 Task: Arrange a 3-hour landscape photography expedition in a picturesque national park.
Action: Mouse moved to (717, 158)
Screenshot: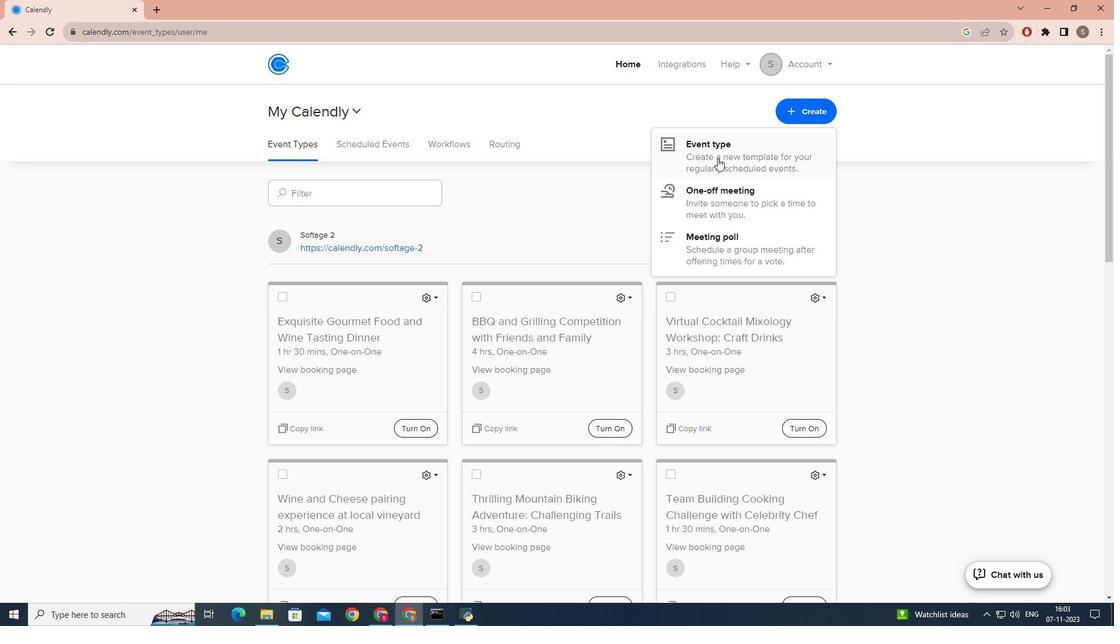 
Action: Mouse pressed left at (717, 158)
Screenshot: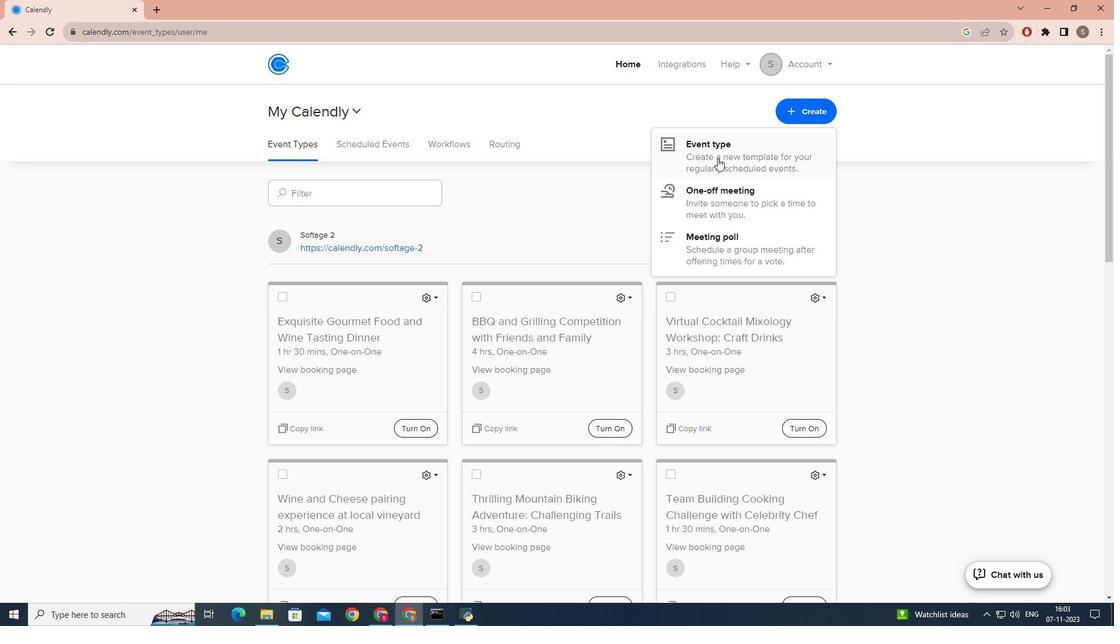 
Action: Mouse moved to (534, 187)
Screenshot: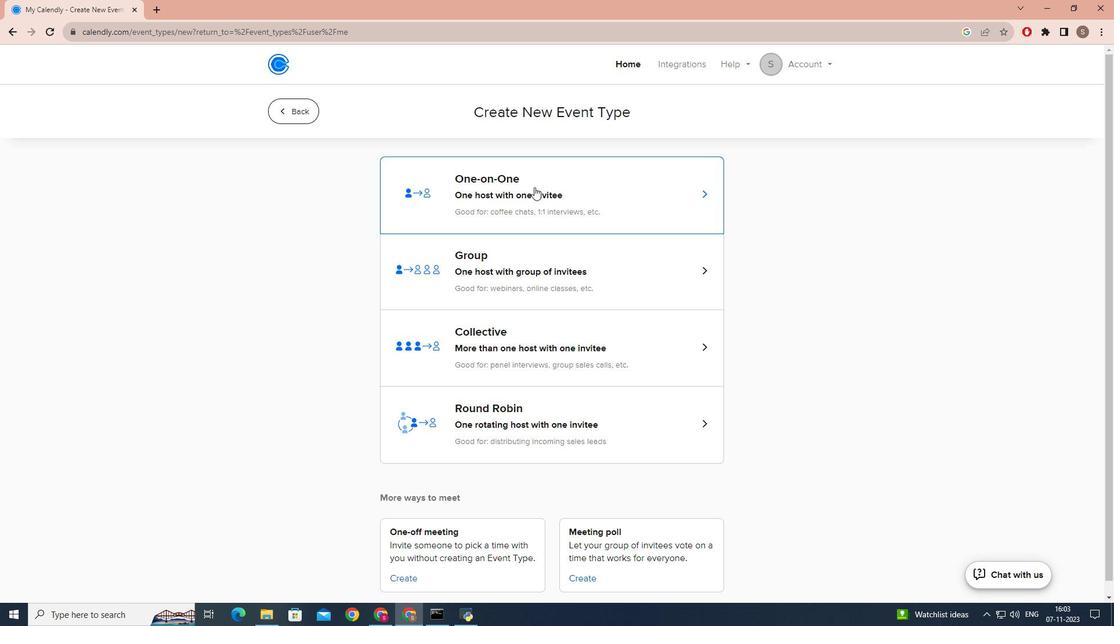 
Action: Mouse pressed left at (534, 187)
Screenshot: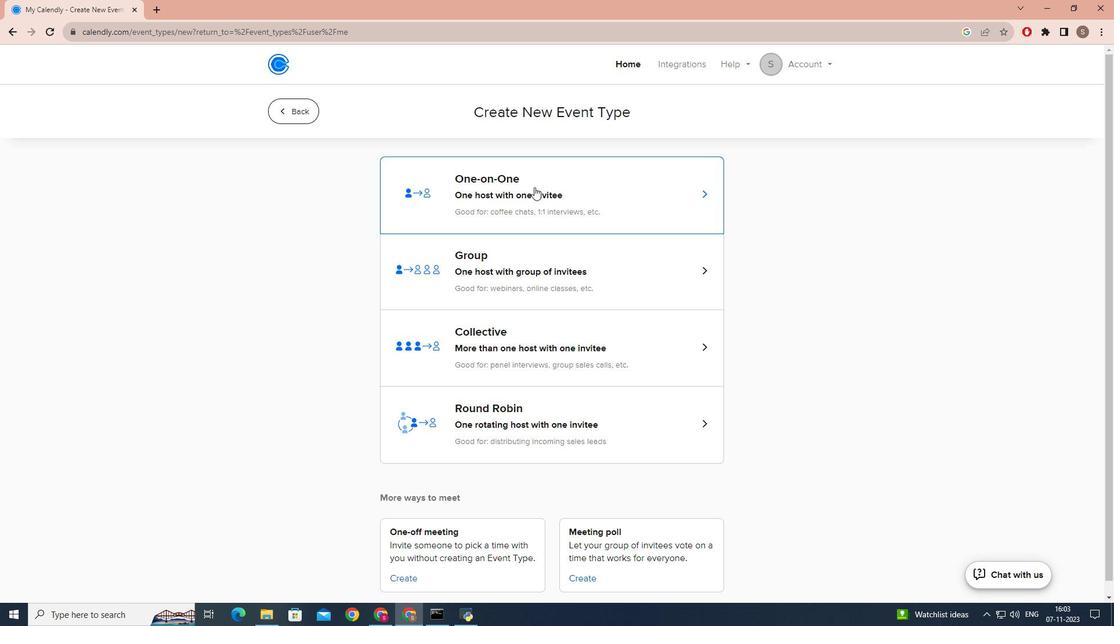 
Action: Mouse moved to (416, 237)
Screenshot: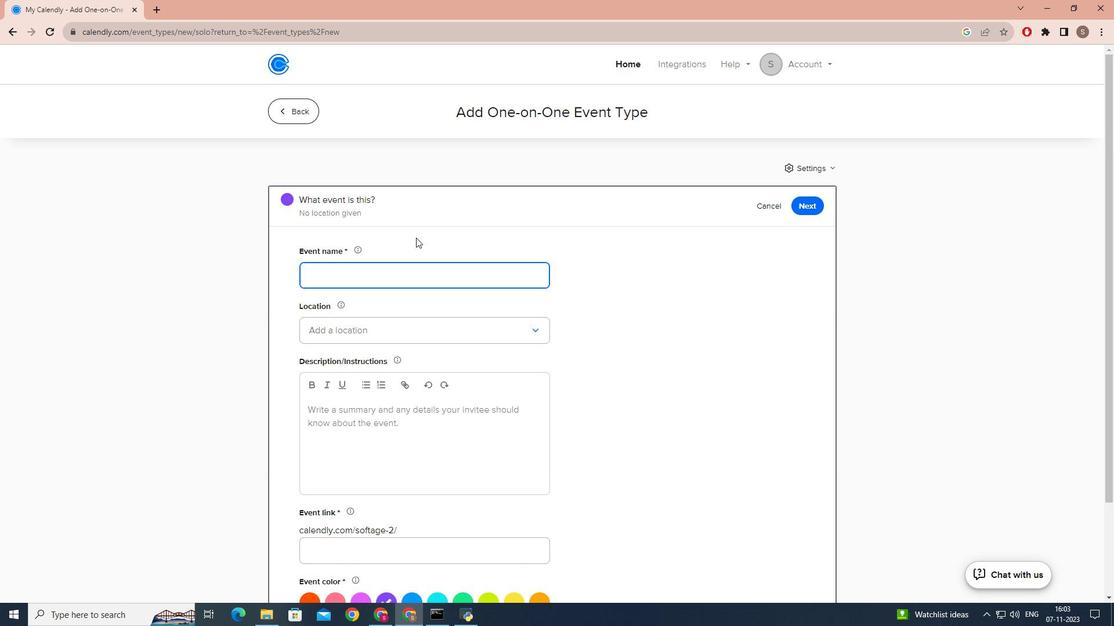 
Action: Key pressed <Key.caps_lock>L<Key.caps_lock>andscape<Key.space><Key.caps_lock>P<Key.caps_lock>hotogar<Key.backspace><Key.backspace>raphy<Key.space><Key.caps_lock>E<Key.caps_lock>xpedition<Key.space>in<Key.caps_lock>N<Key.caps_lock>ational<Key.space><Key.caps_lock>[<Key.caps_lock><Key.backspace><Key.backspace><Key.space><Key.caps_lock>P<Key.caps_lock>ark<Key.space>
Screenshot: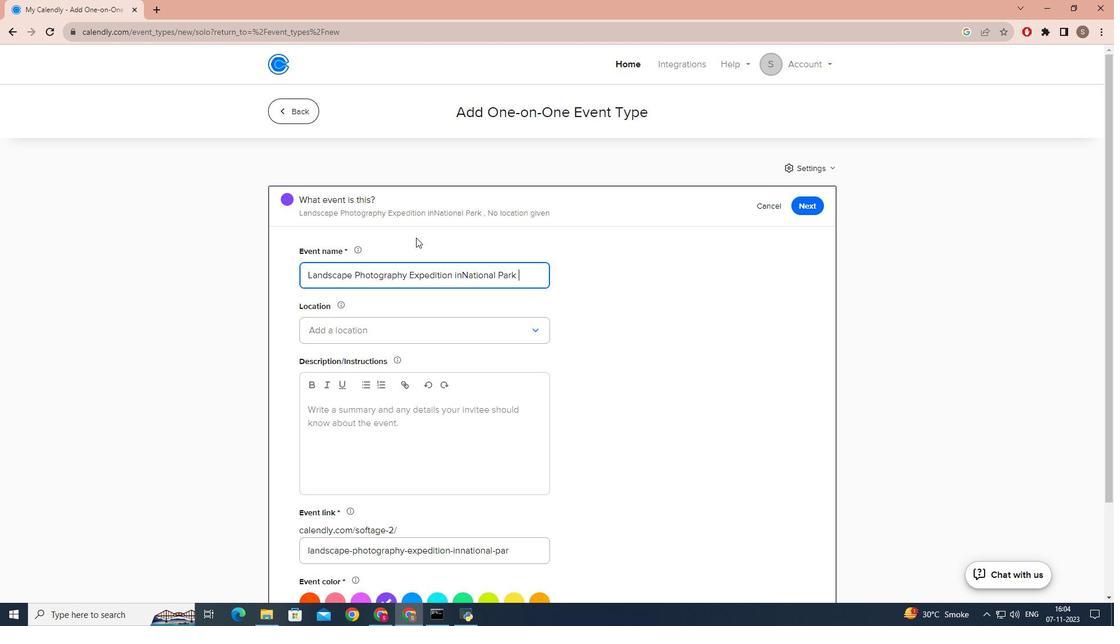 
Action: Mouse moved to (461, 279)
Screenshot: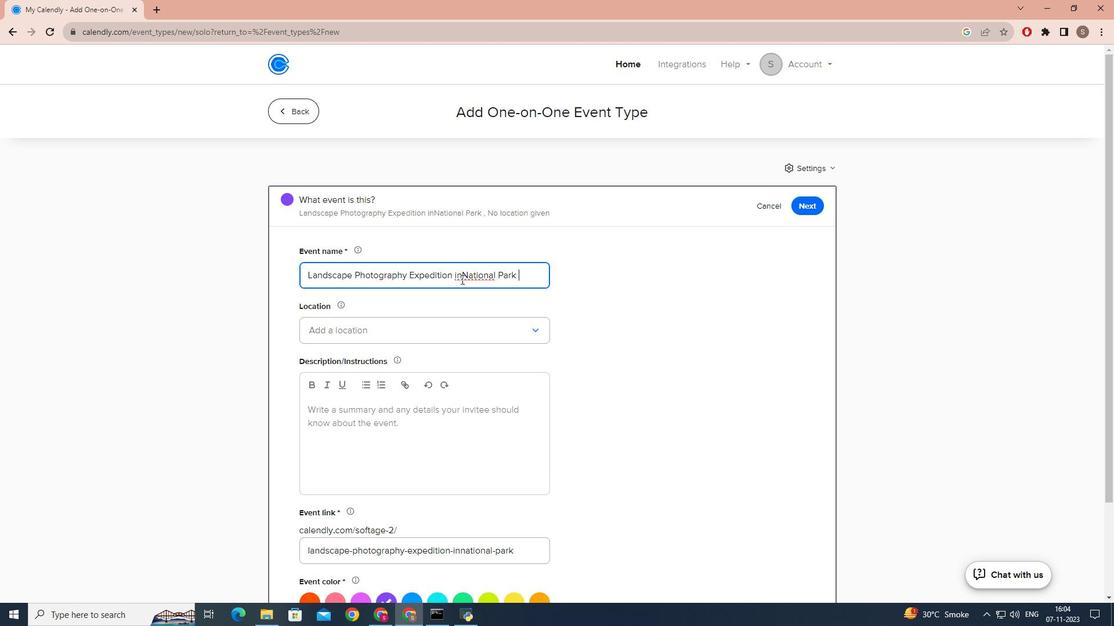 
Action: Mouse pressed left at (461, 279)
Screenshot: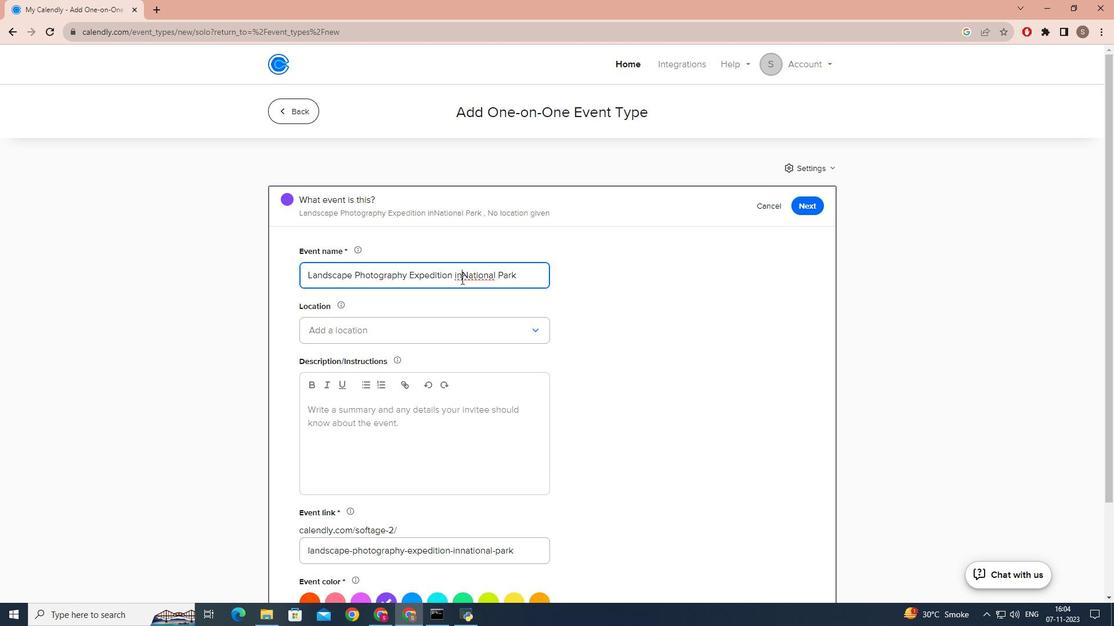 
Action: Key pressed <Key.space>
Screenshot: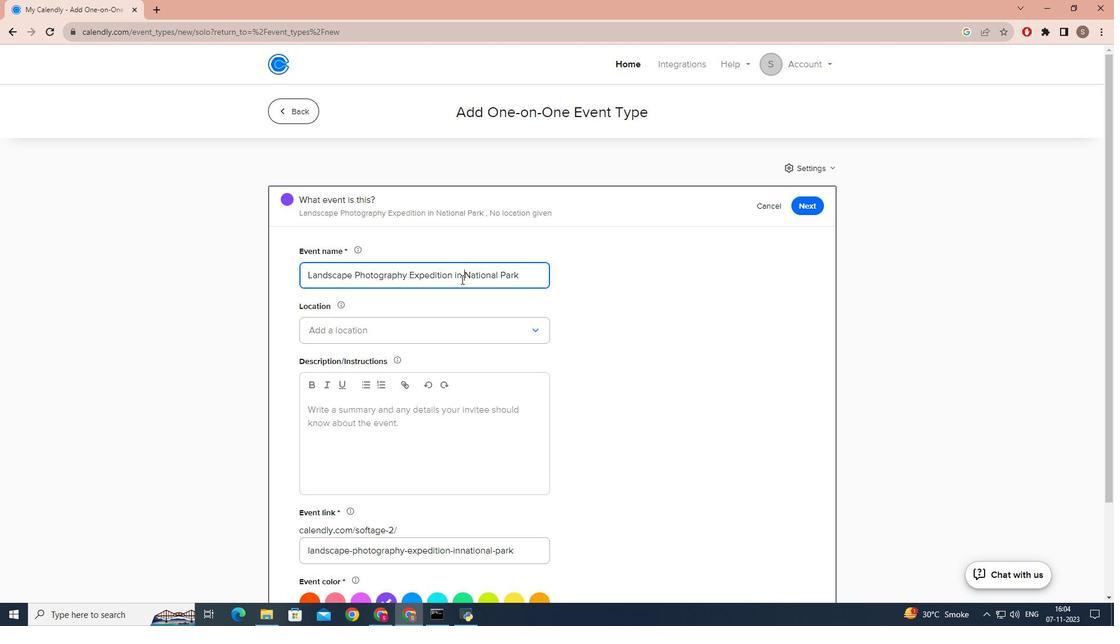 
Action: Mouse moved to (432, 332)
Screenshot: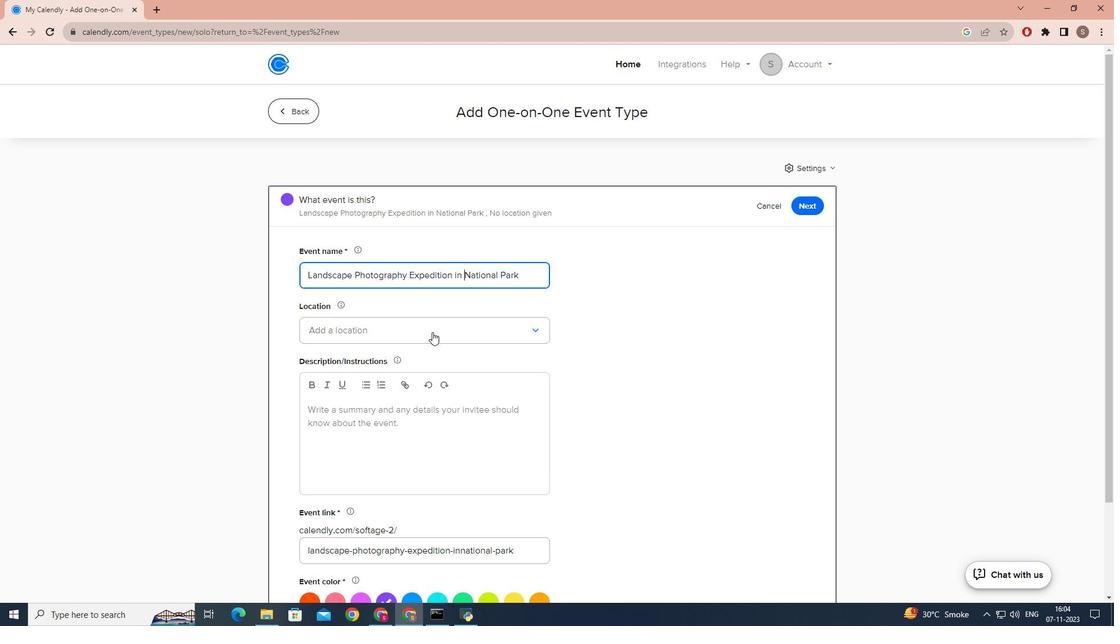
Action: Mouse pressed left at (432, 332)
Screenshot: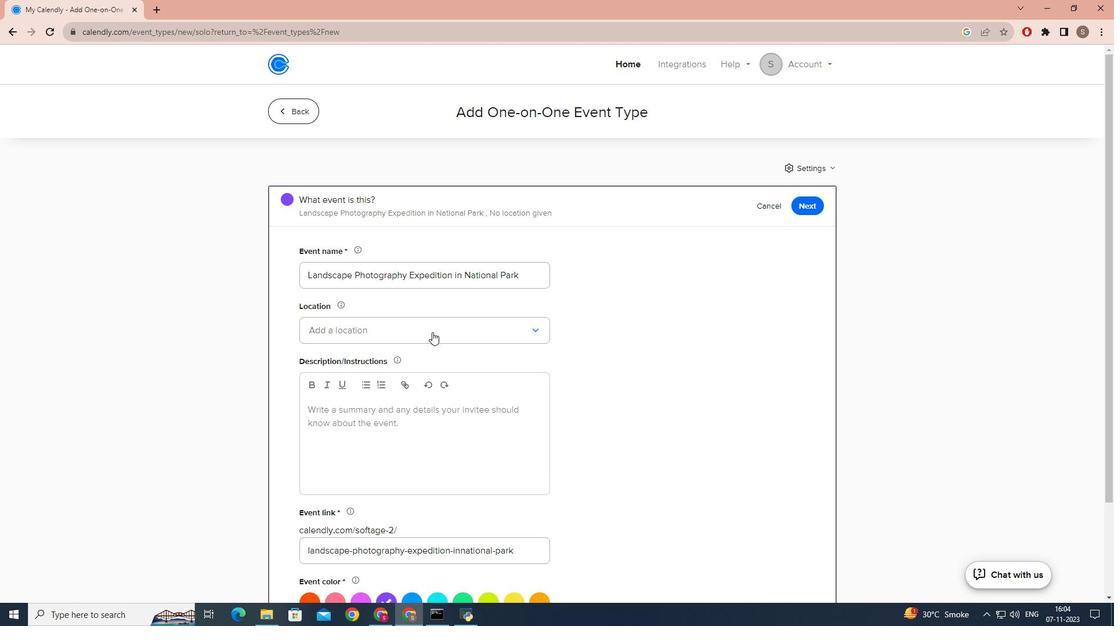 
Action: Mouse moved to (417, 354)
Screenshot: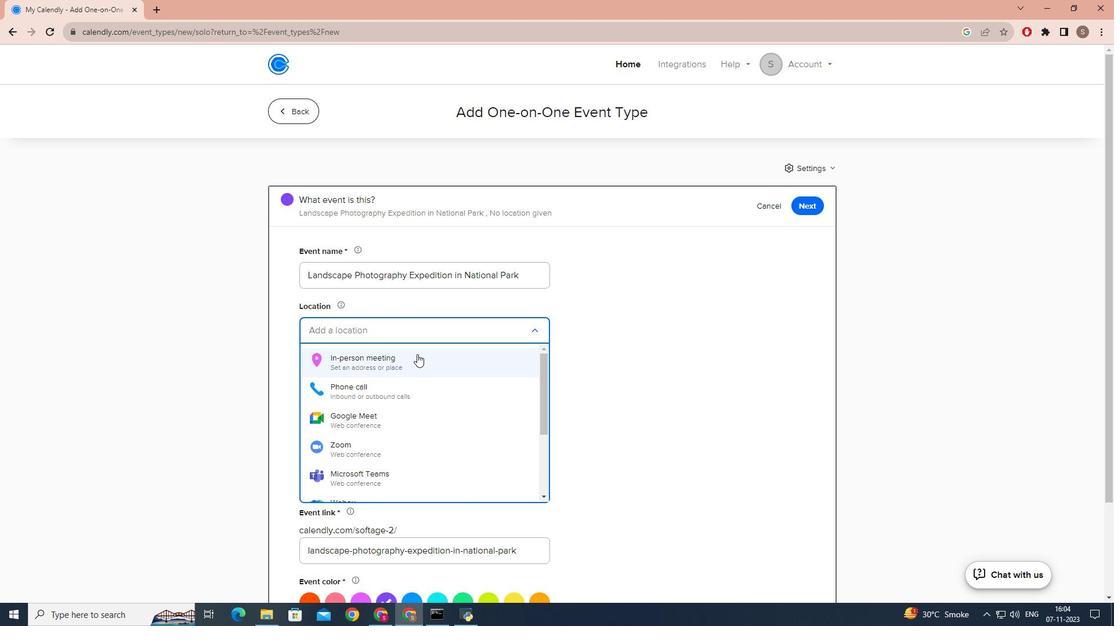 
Action: Mouse pressed left at (417, 354)
Screenshot: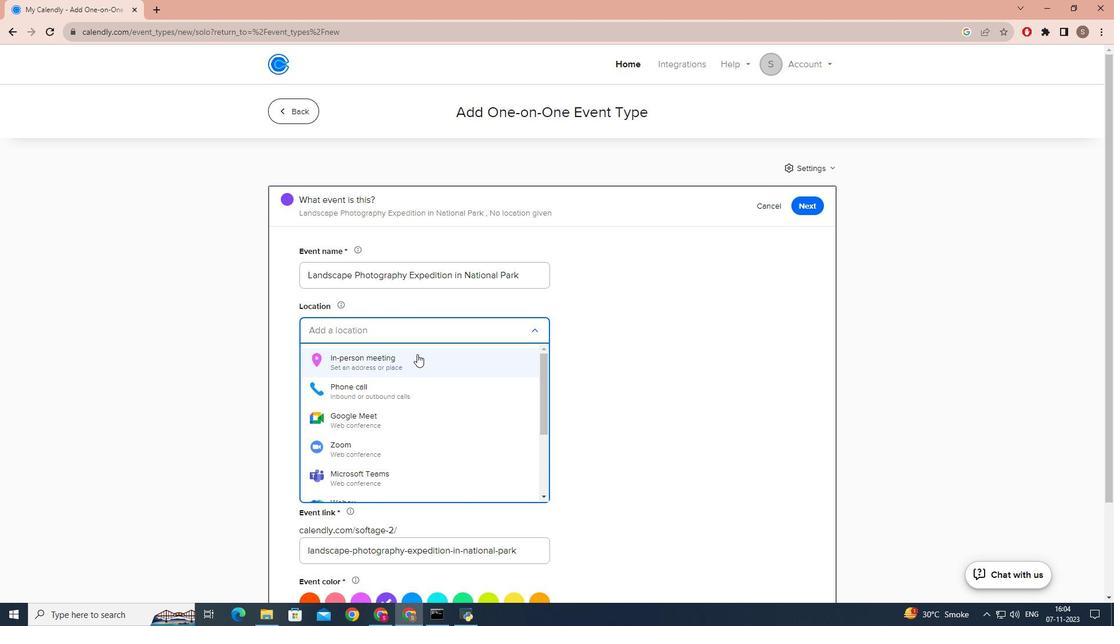 
Action: Mouse moved to (486, 186)
Screenshot: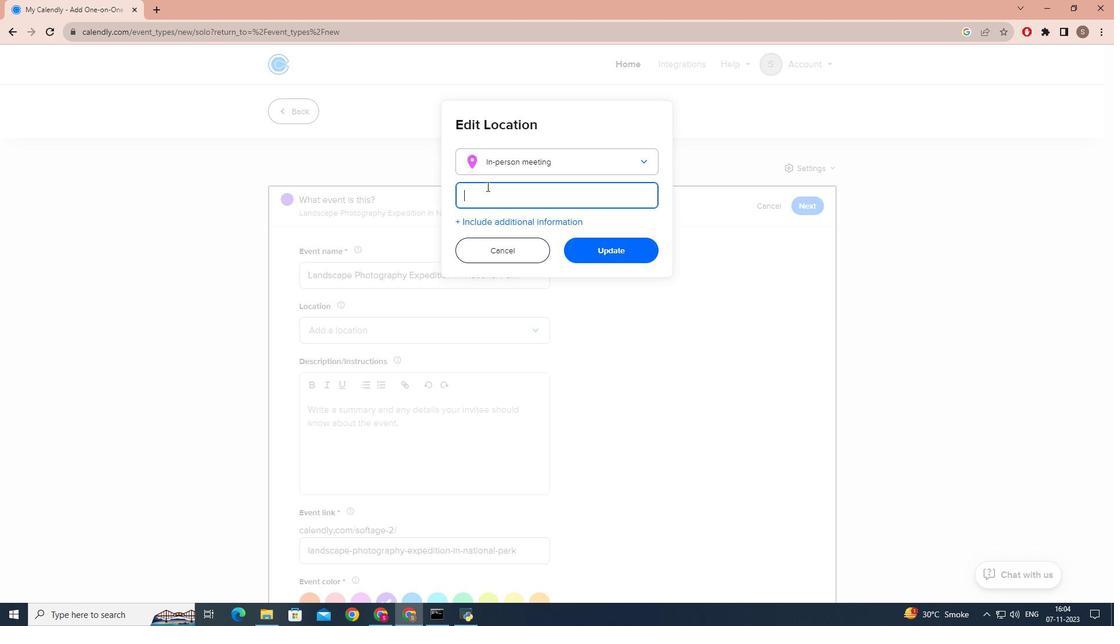 
Action: Mouse pressed left at (486, 186)
Screenshot: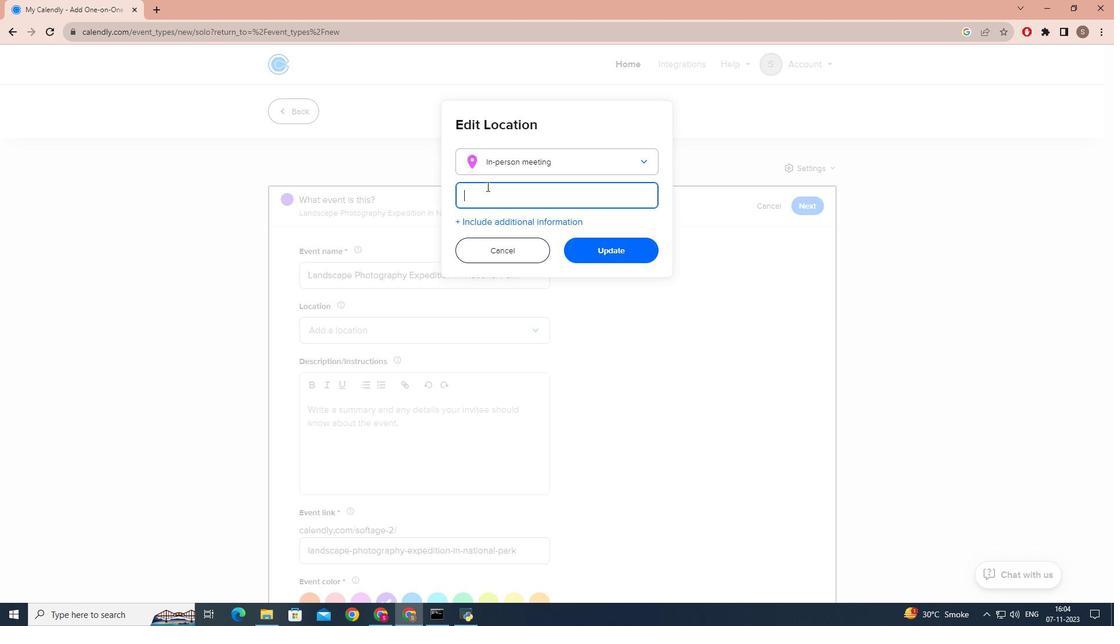 
Action: Key pressed <Key.caps_lock>E<Key.caps_lock>verglades<Key.space><Key.caps_lock>N<Key.caps_lock>ational<Key.space><Key.caps_lock>PA<Key.caps_lock><Key.backspace>ark,<Key.space><Key.caps_lock>F<Key.caps_lock>lorida,<Key.caps_lock>U.S.A
Screenshot: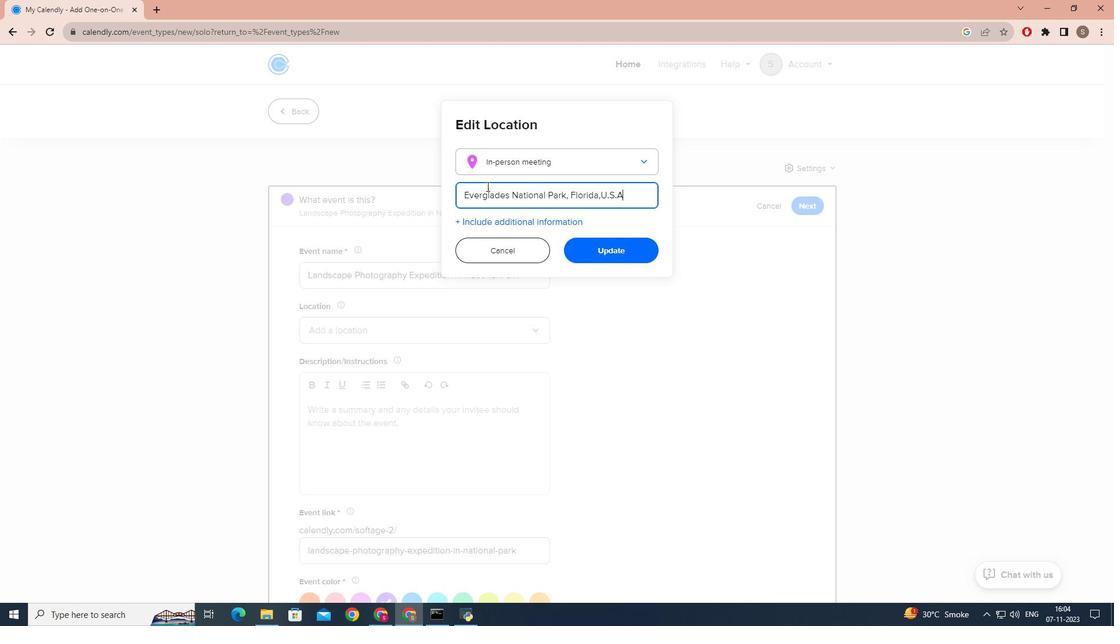 
Action: Mouse moved to (613, 253)
Screenshot: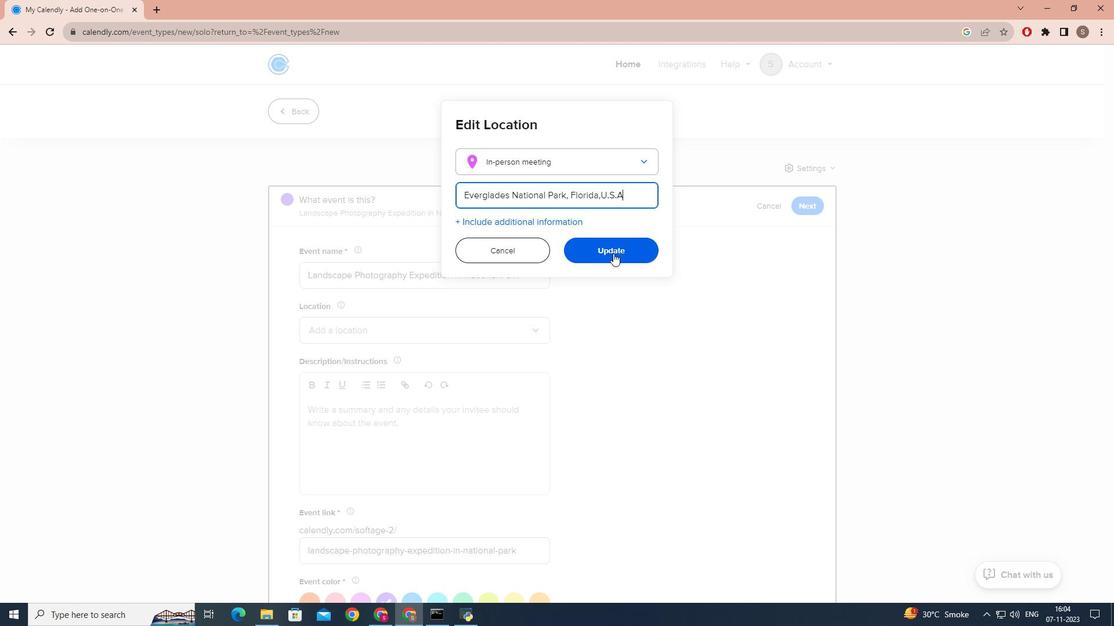 
Action: Mouse pressed left at (613, 253)
Screenshot: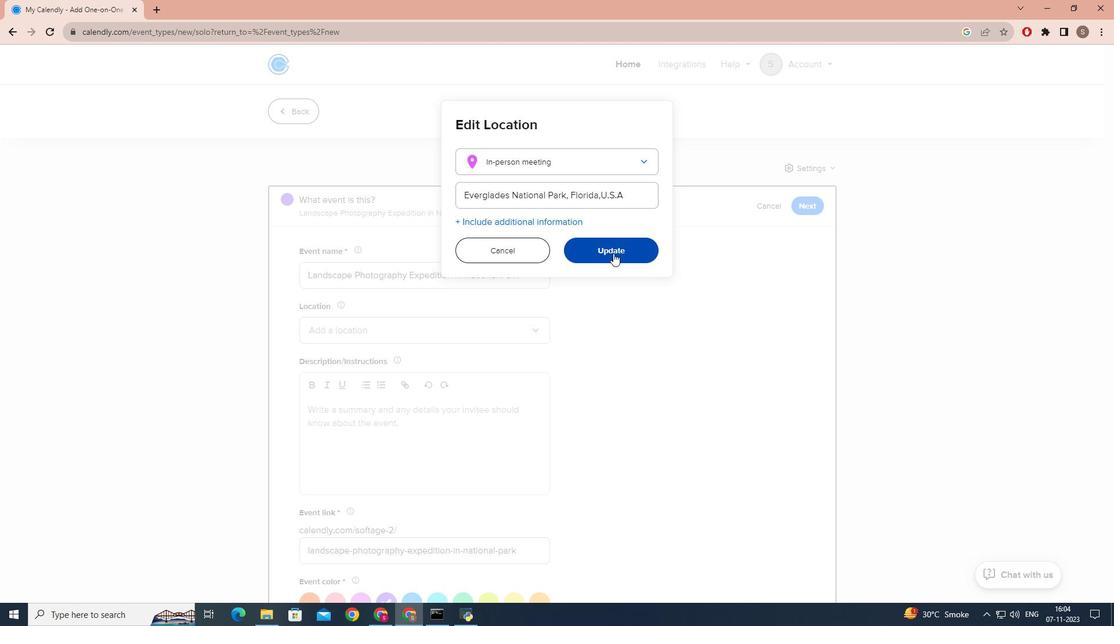
Action: Mouse moved to (436, 283)
Screenshot: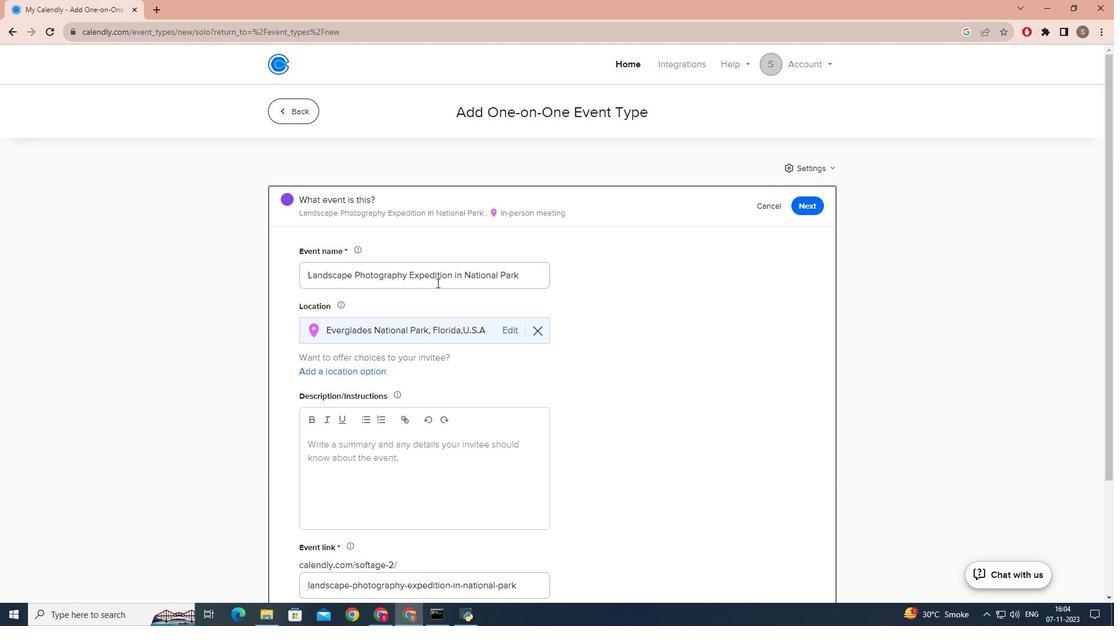 
Action: Mouse scrolled (436, 282) with delta (0, 0)
Screenshot: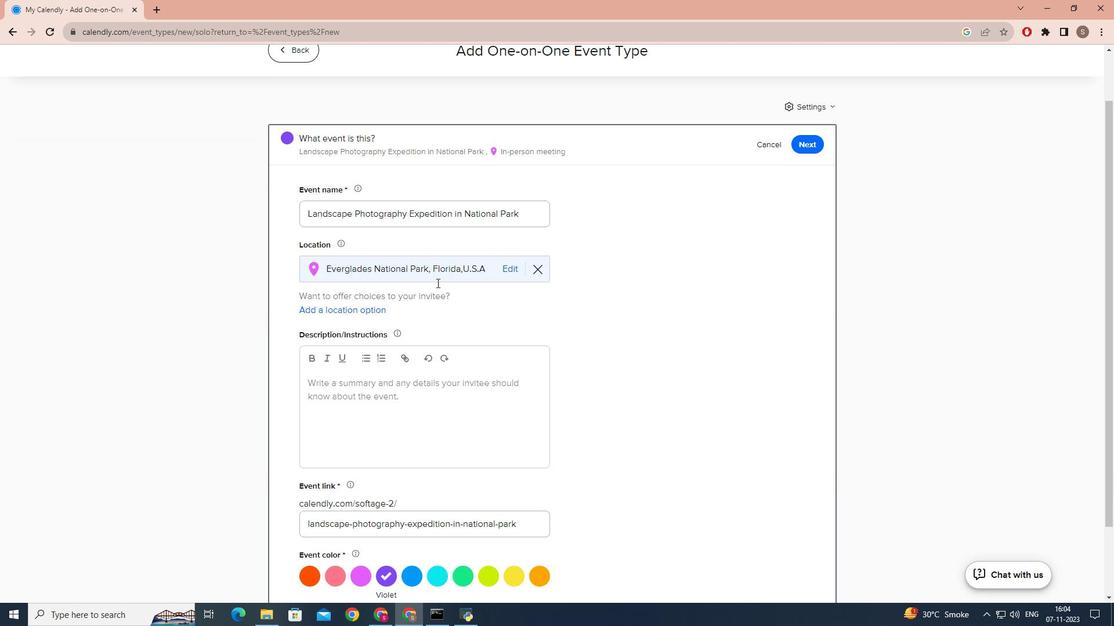 
Action: Mouse scrolled (436, 282) with delta (0, 0)
Screenshot: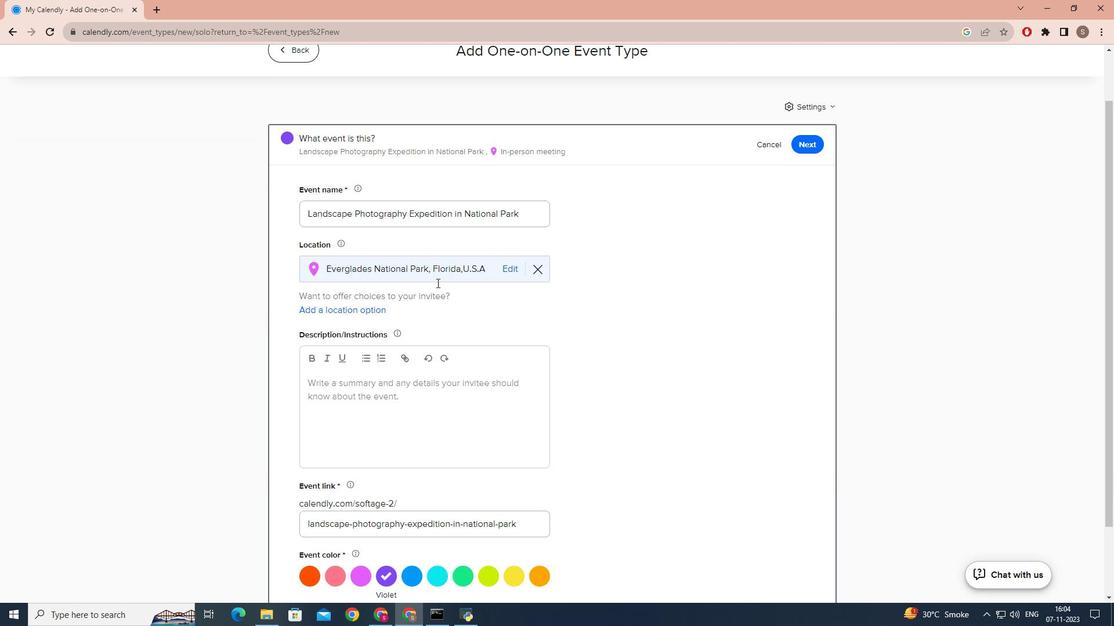 
Action: Mouse scrolled (436, 282) with delta (0, 0)
Screenshot: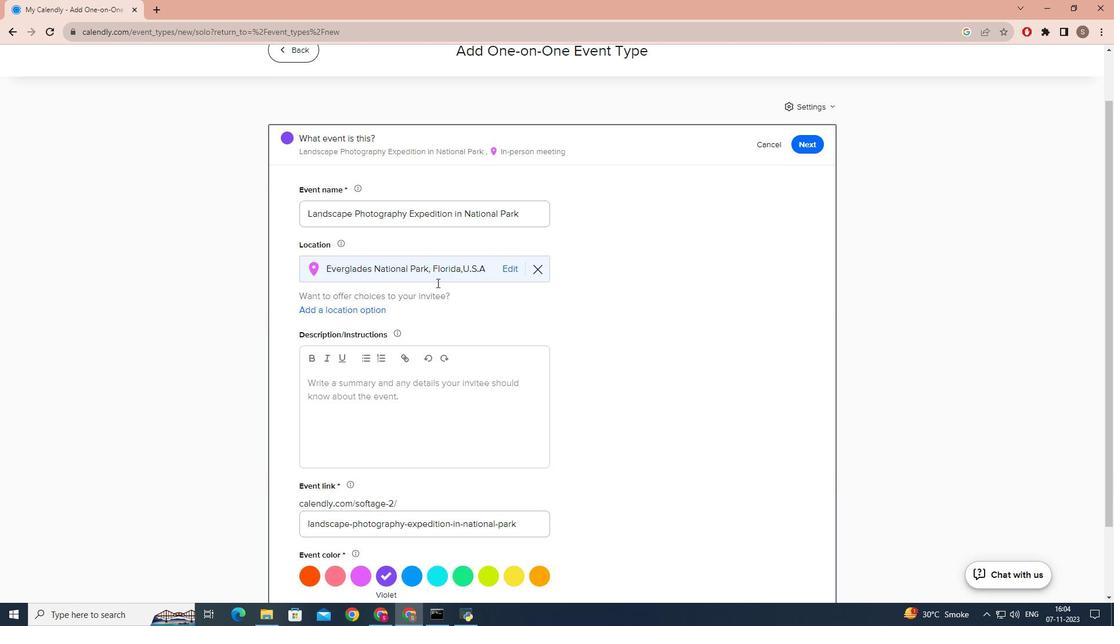 
Action: Mouse scrolled (436, 282) with delta (0, 0)
Screenshot: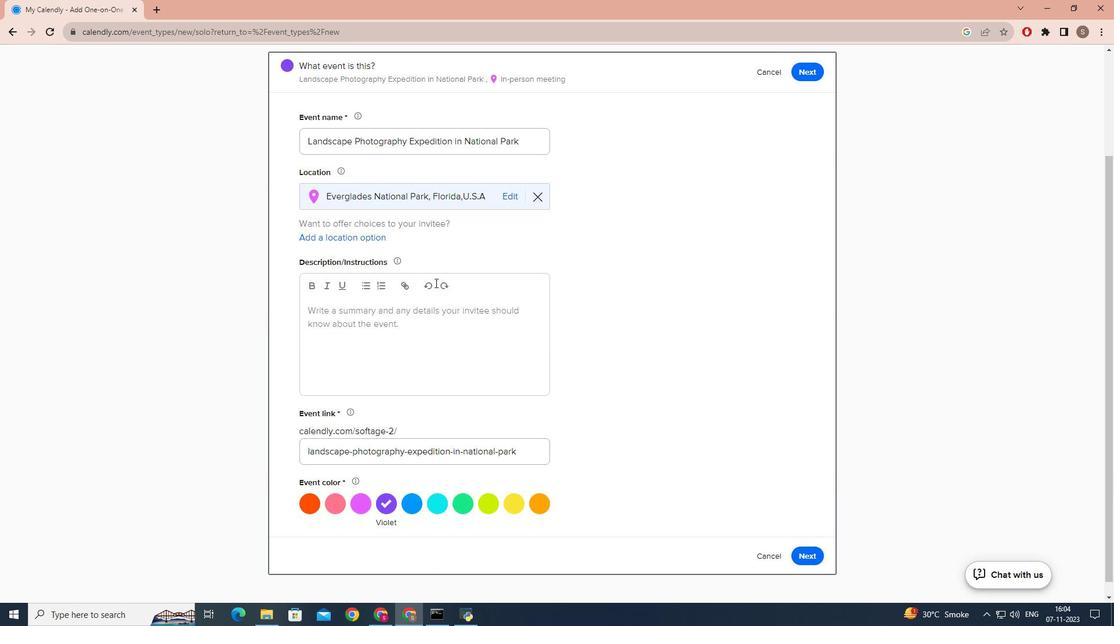 
Action: Mouse moved to (395, 283)
Screenshot: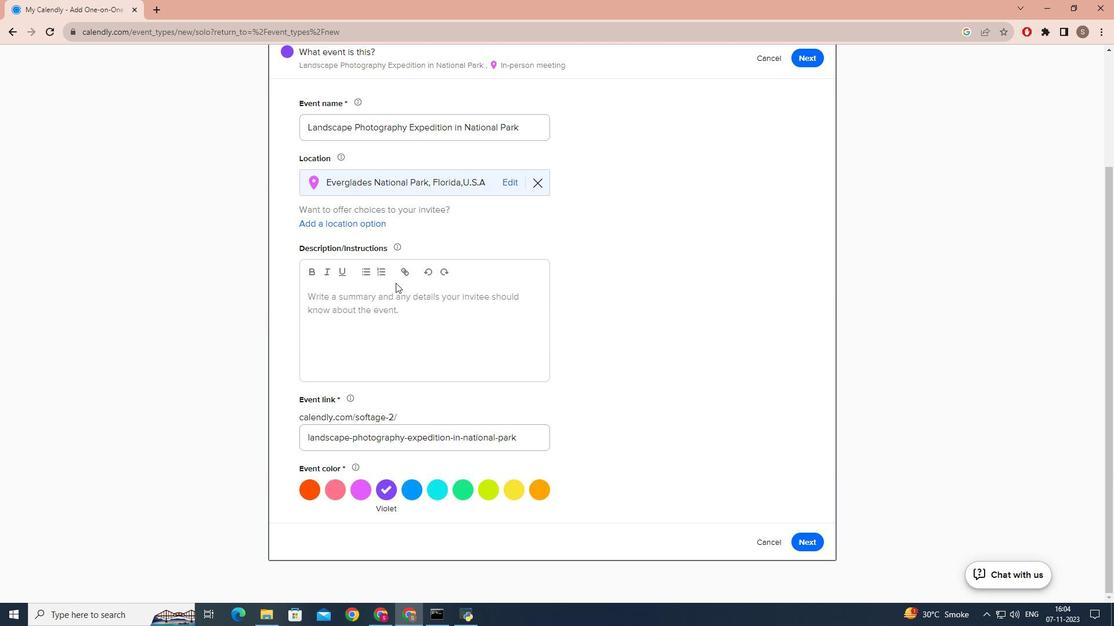 
Action: Mouse pressed left at (395, 283)
Screenshot: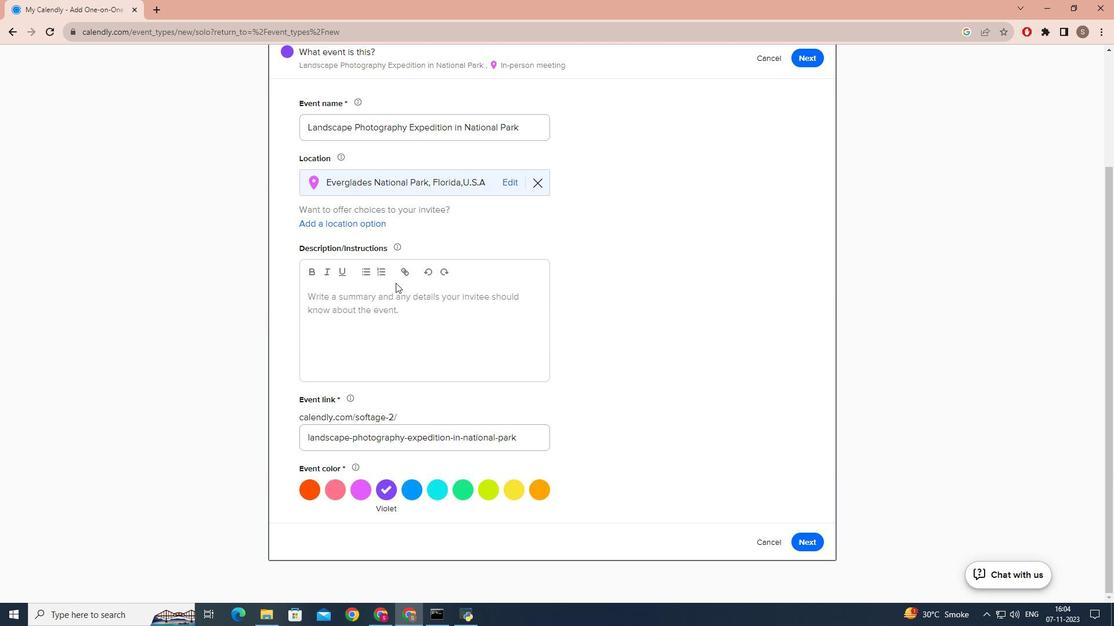 
Action: Mouse moved to (374, 299)
Screenshot: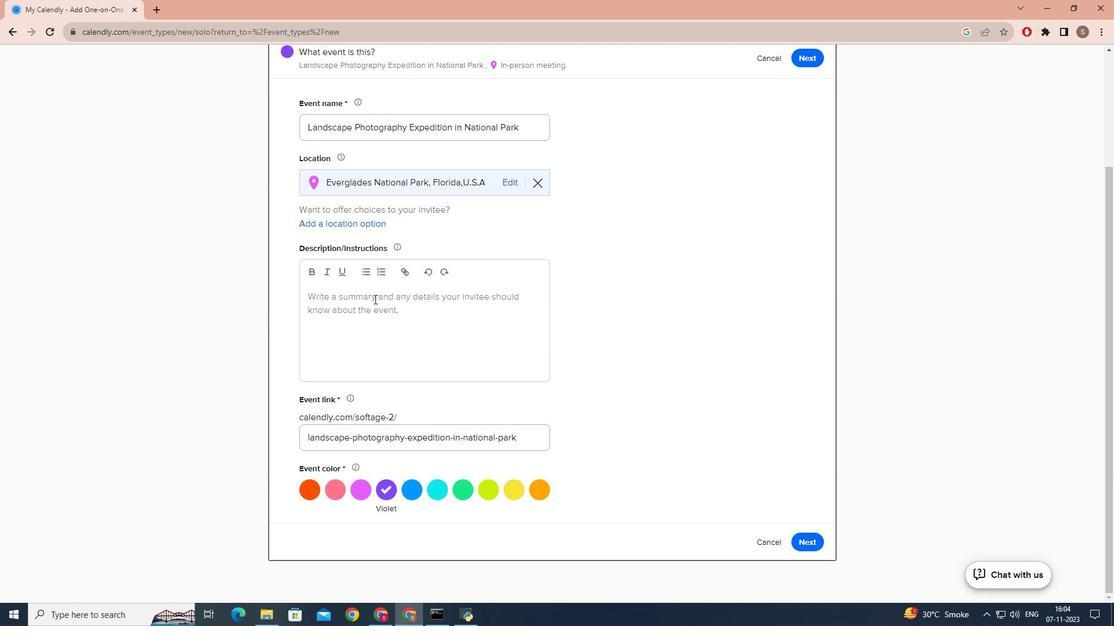 
Action: Mouse pressed left at (374, 299)
Screenshot: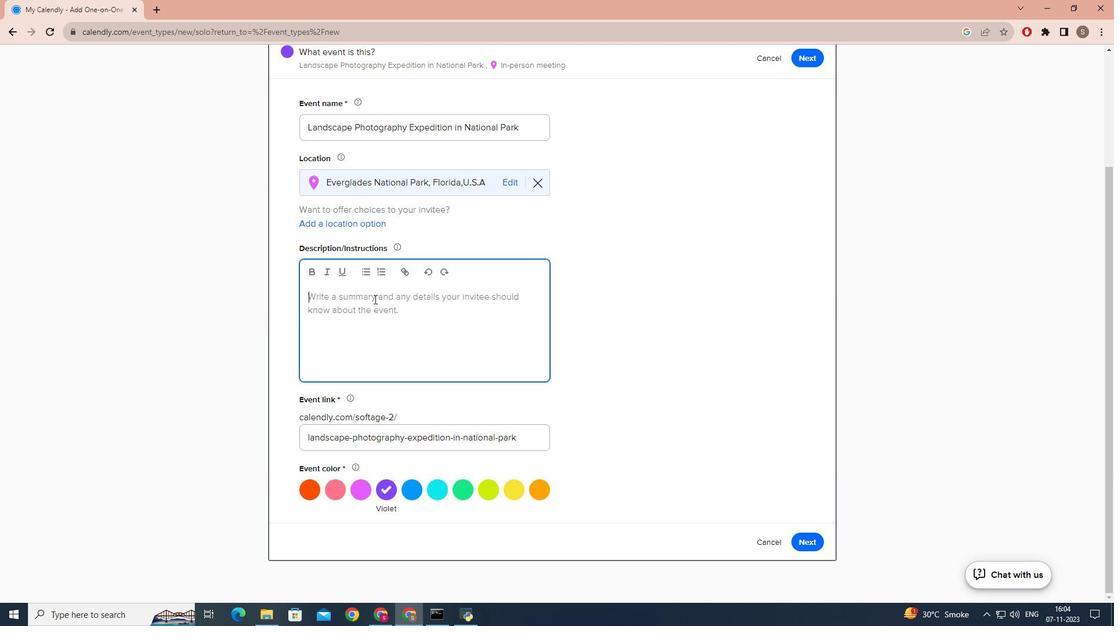 
Action: Key pressed <Key.caps_lock>j<Key.caps_lock><Key.backspace>J<Key.caps_lock>poi<Key.backspace><Key.backspace><Key.backspace>oin<Key.space>us<Key.space>for<Key.space>a<Key.space>captivating<Key.space>landscape<Key.space>photography<Key.space>expedition<Key.space>in<Key.space>the<Key.space>heart<Key.space>of<Key.space><Key.caps_lock>E<Key.caps_lock>verglades<Key.space><Key.caps_lock>N<Key.caps_lock>ational<Key.space><Key.caps_lock>P<Key.caps_lock>ark.<Key.caps_lock>I<Key.caps_lock>mmere<Key.backspace>se<Key.space>yous<Key.backspace>rself<Key.space>in<Key.space>the<Key.space>breathtaking<Key.space>natural<Key.space>beauty<Key.space>,and<Key.space>capture<Key.space>the<Key.space>stunning<Key.space>landscape<Key.space>that<Key.space>the<Key.space><Key.caps_lock>P<Key.caps_lock>ark<Key.space>has<Key.space>to<Key.space>offer.<Key.caps_lock>T<Key.caps_lock>his<Key.space>event<Key.space>is<Key.space>suitable<Key.space>for<Key.space>photographers<Key.space>of<Key.space>all<Key.space>levels,from<Key.space>bg<Key.backspace>eginners<Key.space>to<Key.space>experienced<Key.space>enthusiasts,<Key.backspace>.<Key.caps_lock>D<Key.caps_lock>on<Key.backspace><Key.space>not<Key.space>forget<Key.space>to<Key.space>bring<Key.space>your<Key.space>camera<Key.space>,tripod<Key.space>and<Key.space>comfortable<Key.space>hiking<Key.space>gear.<Key.caps_lock>W<Key.caps_lock>e<Key.space>can<Key.space>not<Key.space>wait<Key.space>to<Key.space>explore<Key.space>and<Key.space>capture<Key.space>the<Key.space>be<Key.backspace>eauty<Key.space>to<Key.space>g<Key.backspace><Key.backspace>gether<Key.shift_r>!
Screenshot: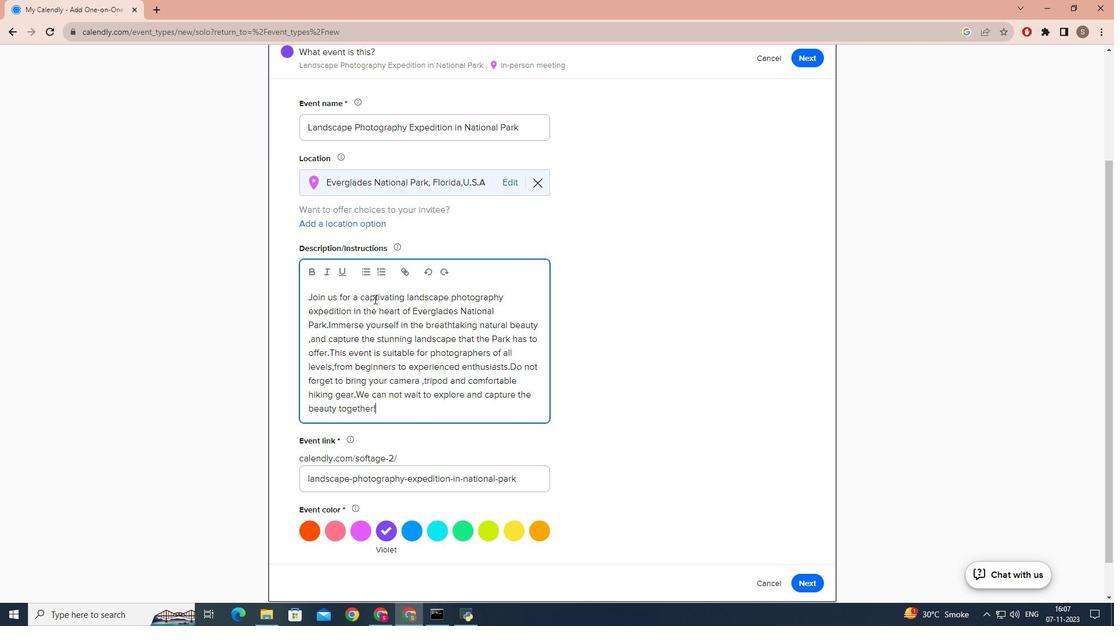 
Action: Mouse moved to (409, 525)
Screenshot: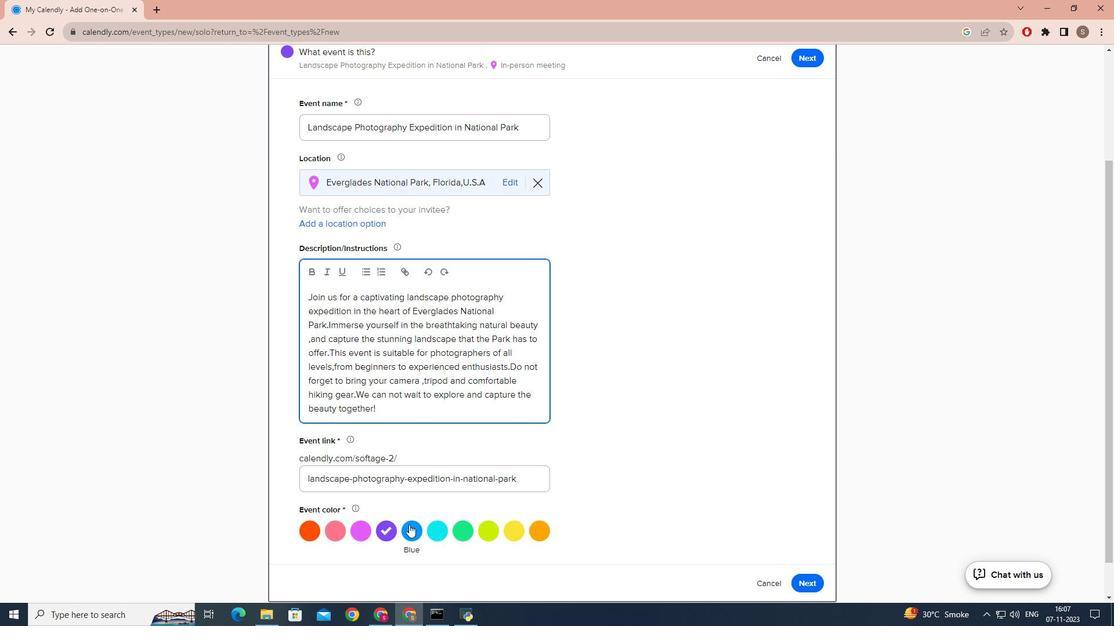 
Action: Mouse pressed left at (409, 525)
Screenshot: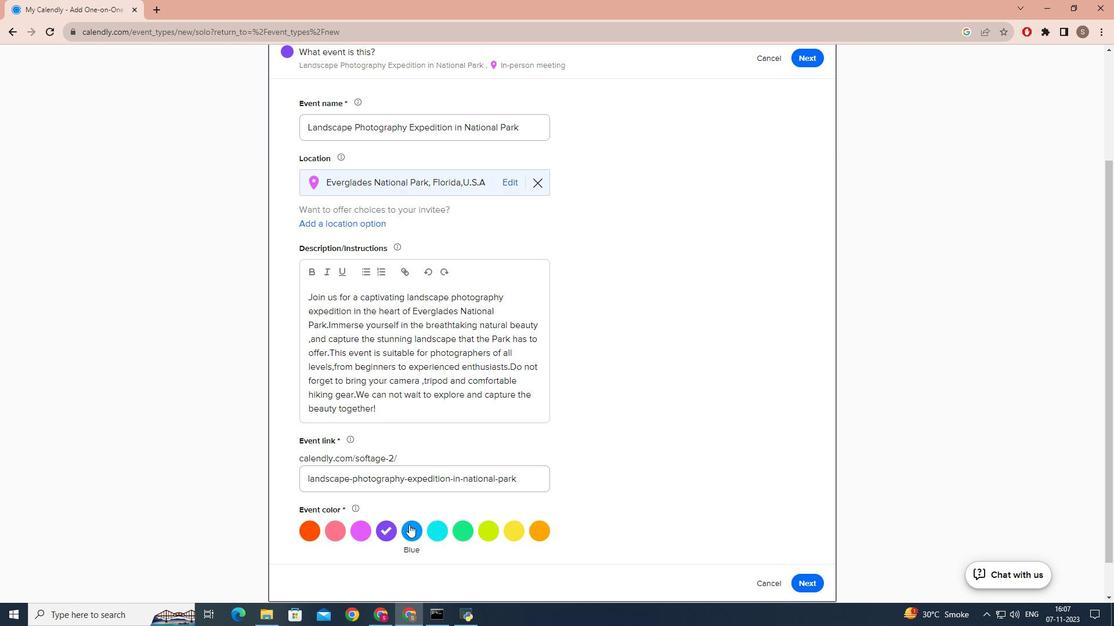 
Action: Mouse moved to (461, 468)
Screenshot: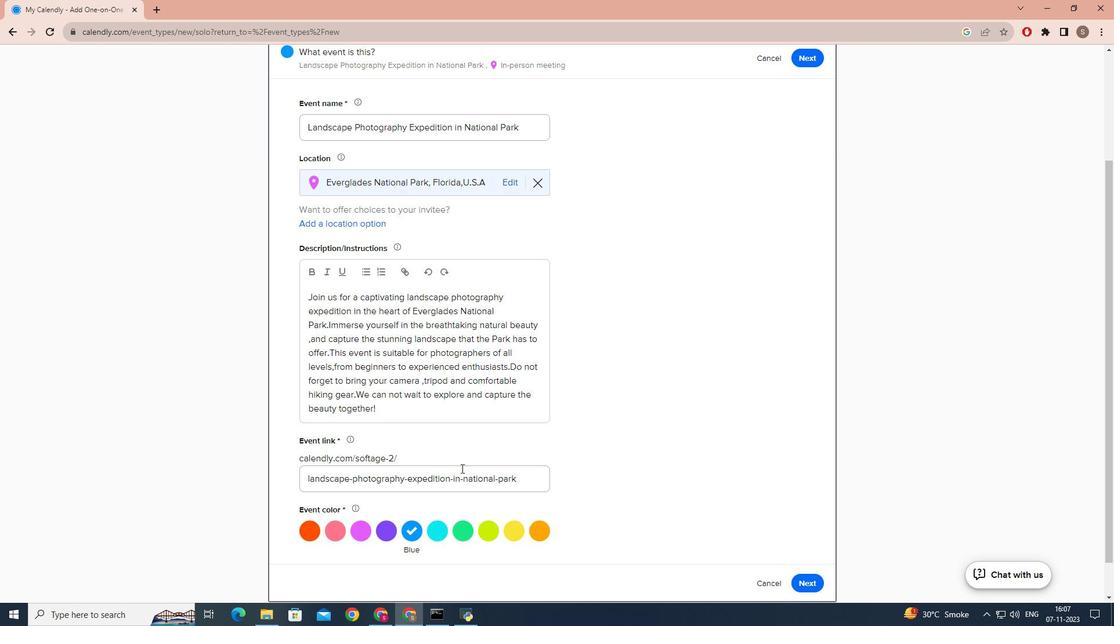
Action: Mouse scrolled (461, 468) with delta (0, 0)
Screenshot: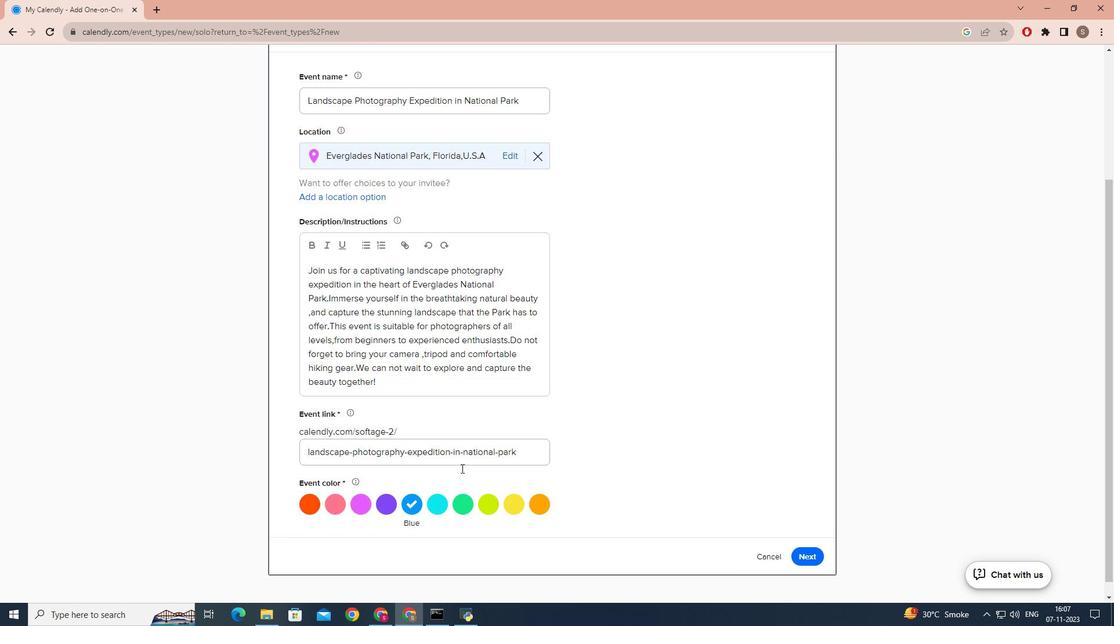 
Action: Mouse scrolled (461, 468) with delta (0, 0)
Screenshot: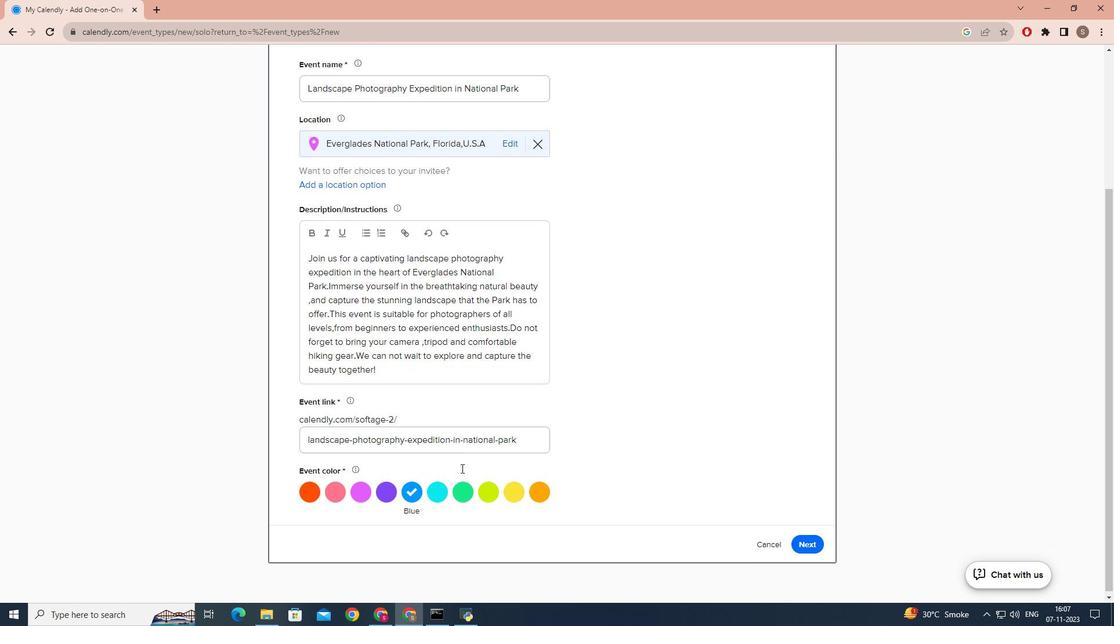 
Action: Mouse moved to (807, 538)
Screenshot: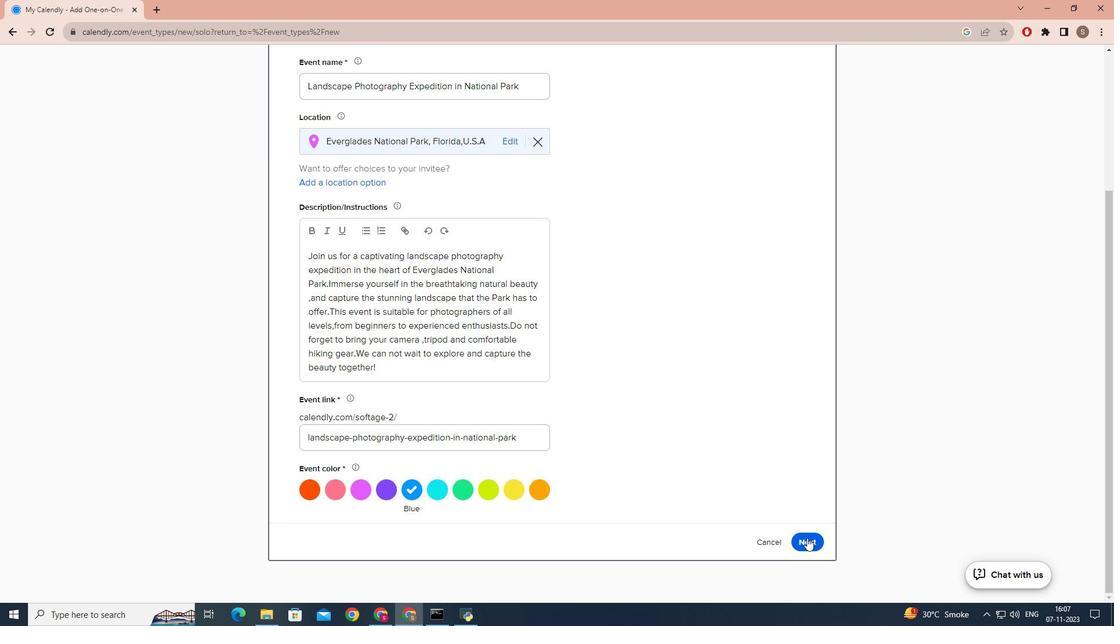 
Action: Mouse pressed left at (807, 538)
Screenshot: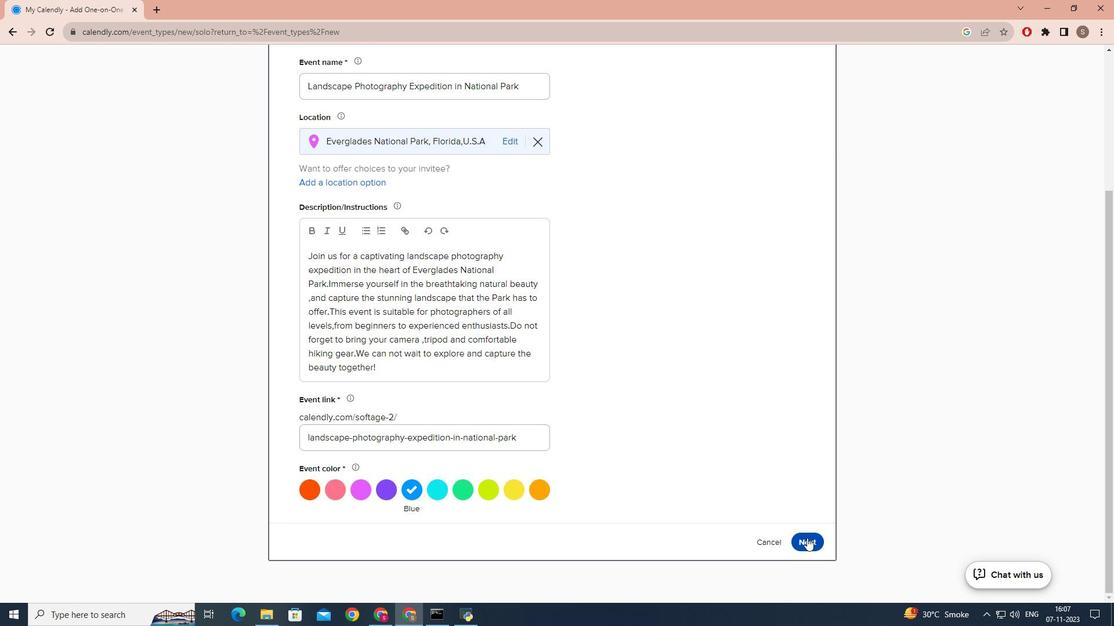 
Action: Mouse moved to (406, 280)
Screenshot: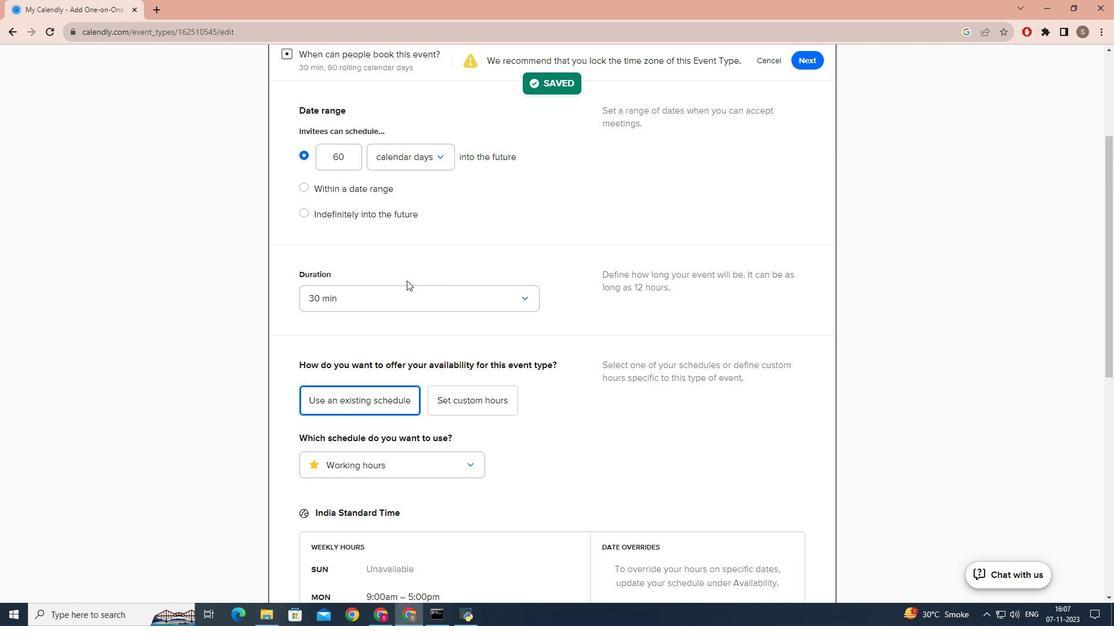 
Action: Mouse pressed left at (406, 280)
Screenshot: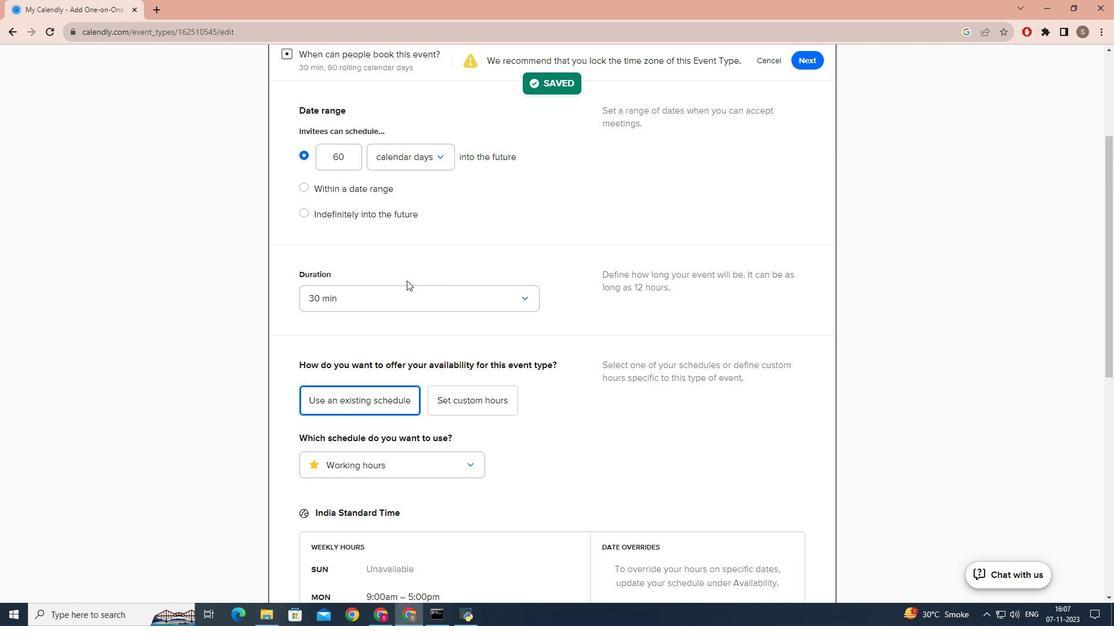 
Action: Mouse moved to (400, 286)
Screenshot: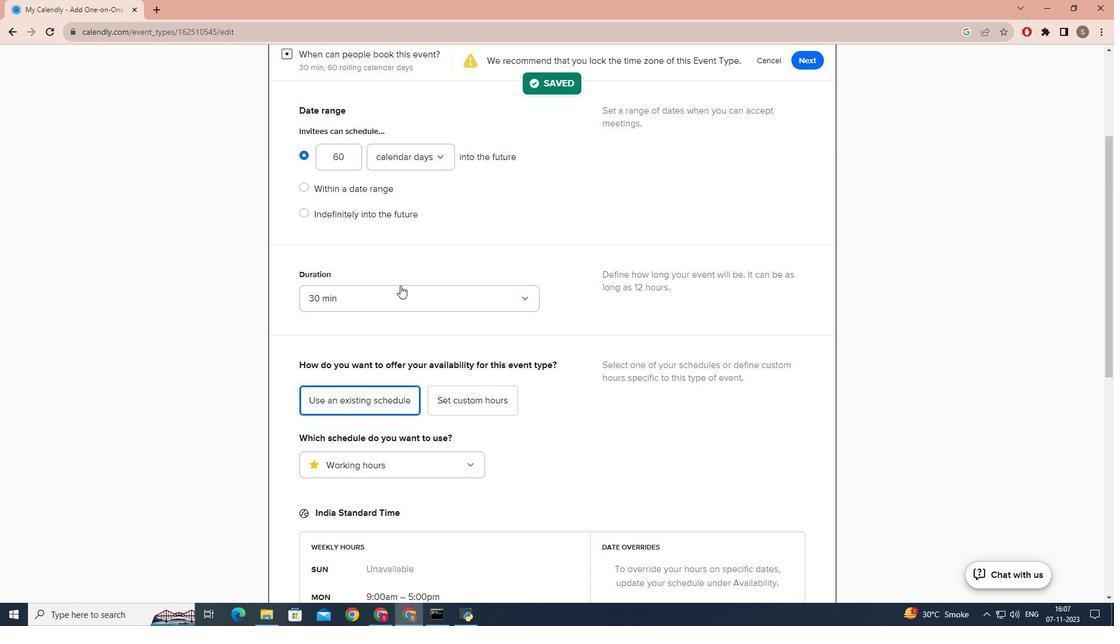
Action: Mouse pressed left at (400, 286)
Screenshot: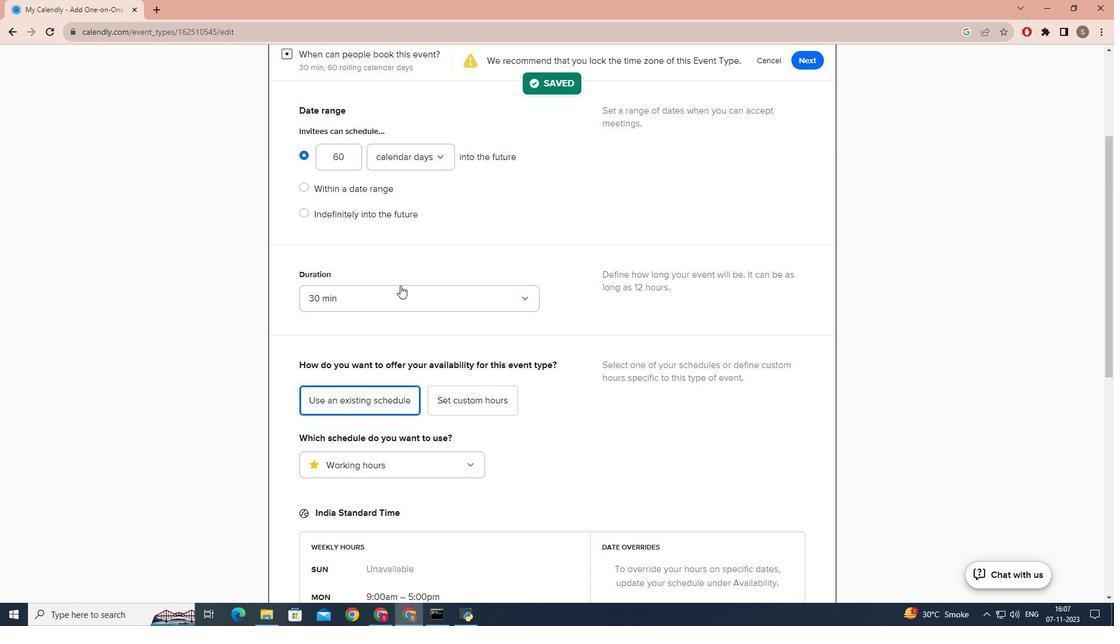 
Action: Mouse moved to (385, 413)
Screenshot: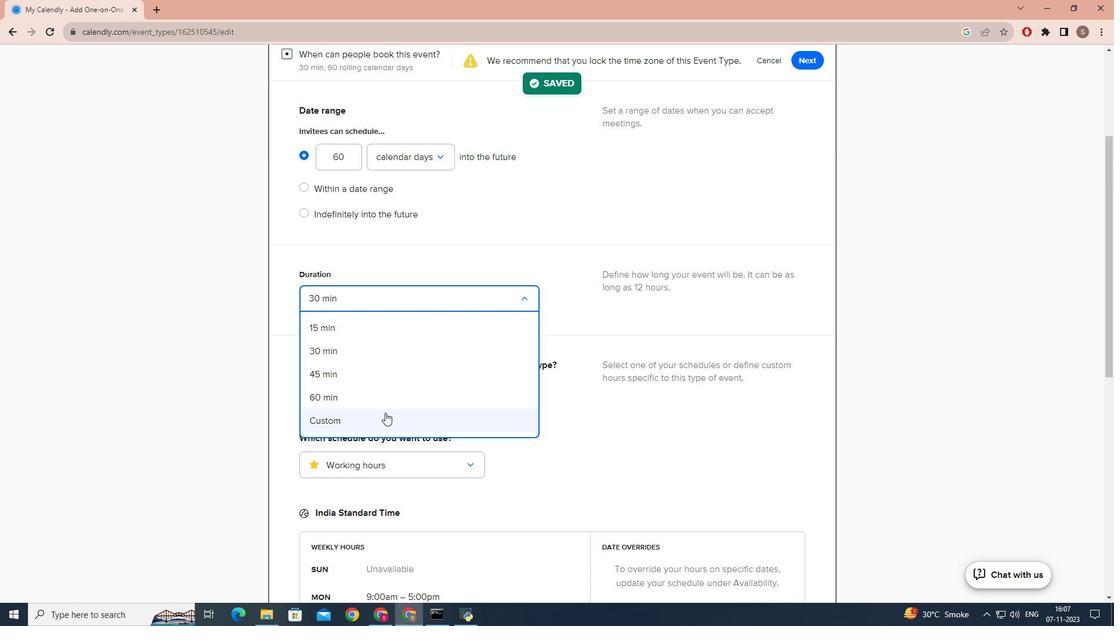 
Action: Mouse pressed left at (385, 413)
Screenshot: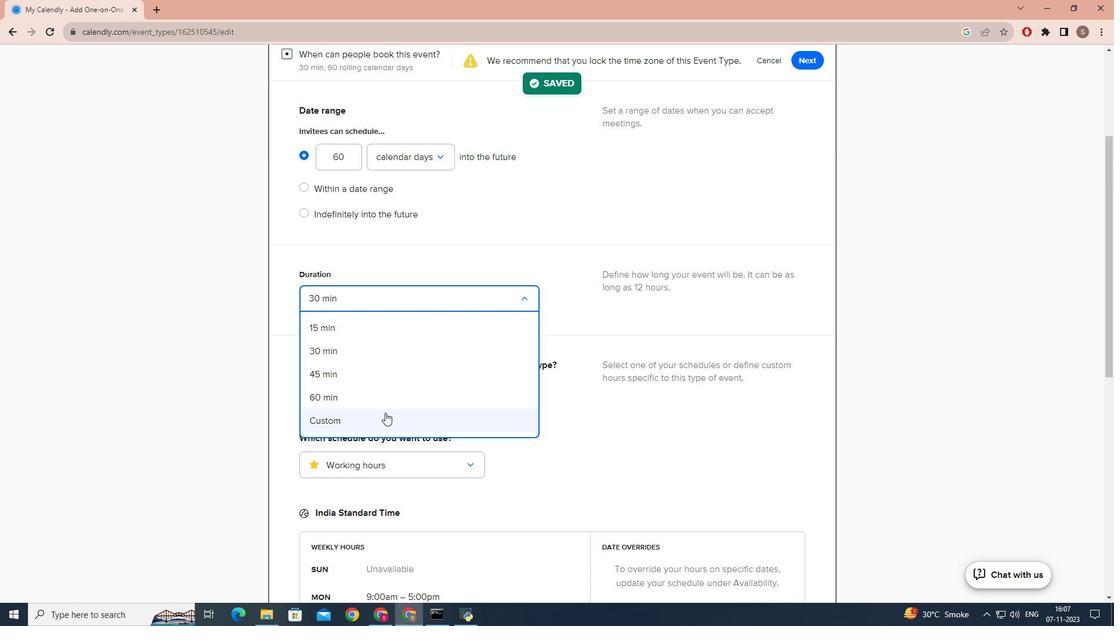 
Action: Mouse moved to (512, 338)
Screenshot: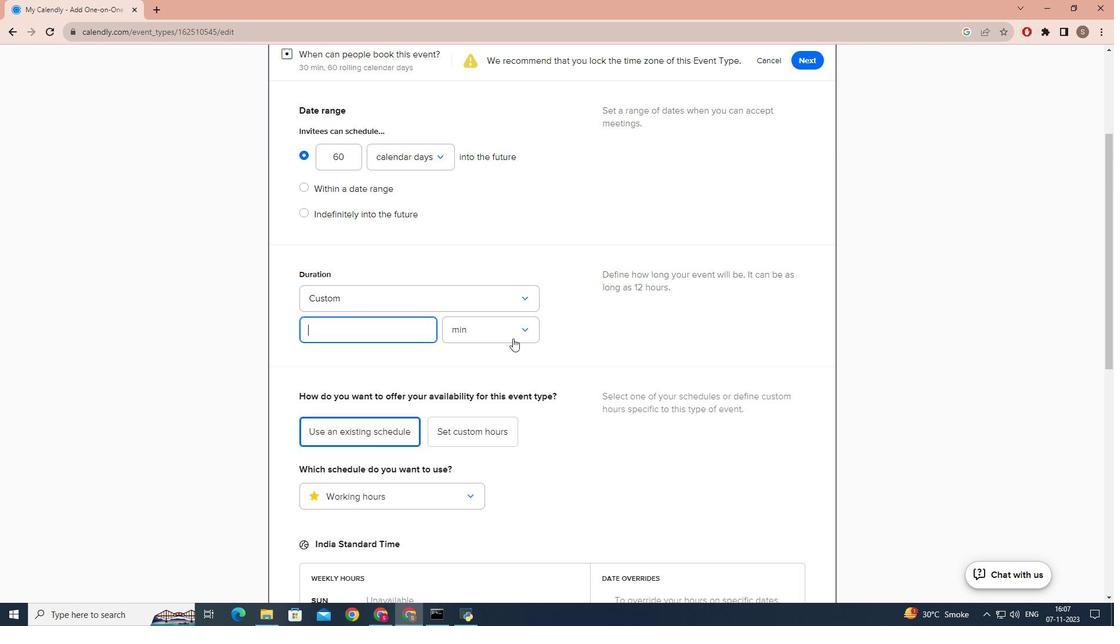 
Action: Mouse pressed left at (512, 338)
Screenshot: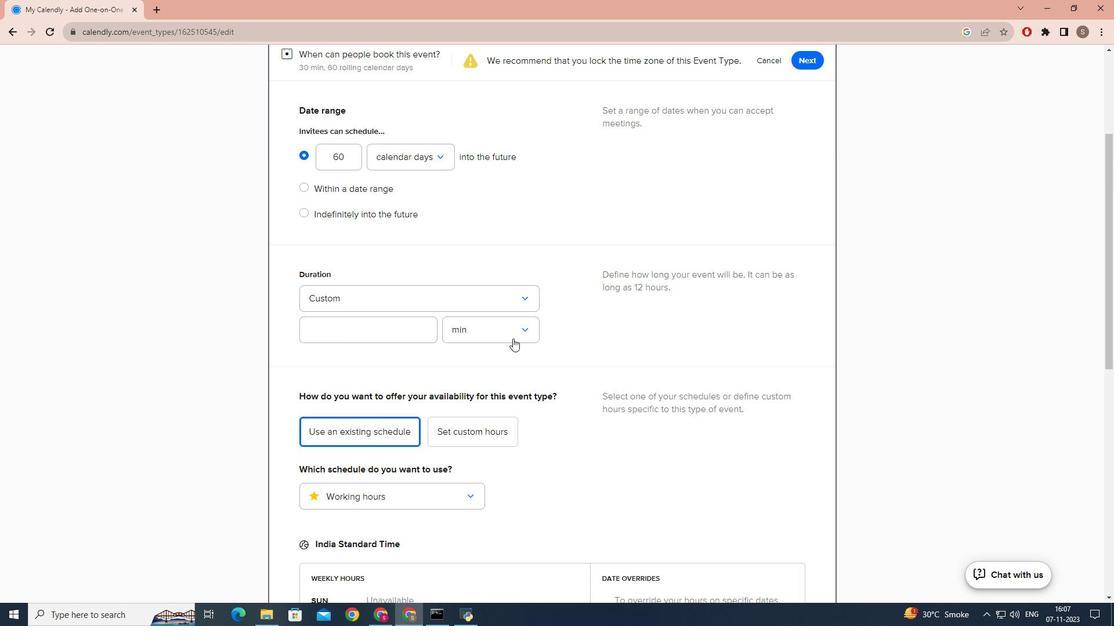 
Action: Mouse moved to (477, 384)
Screenshot: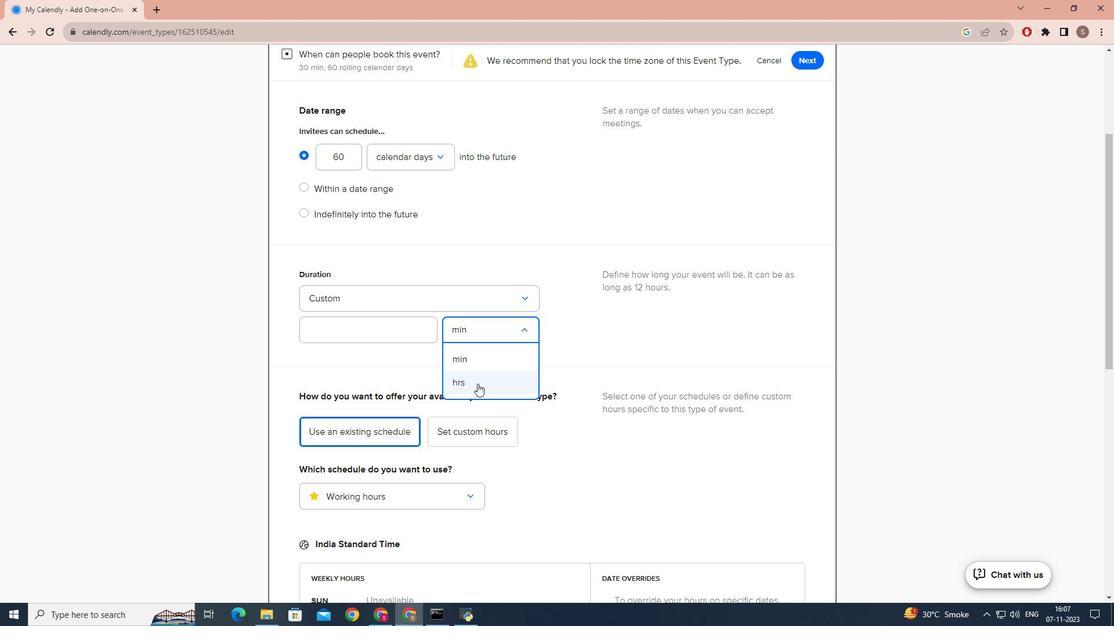 
Action: Mouse pressed left at (477, 384)
Screenshot: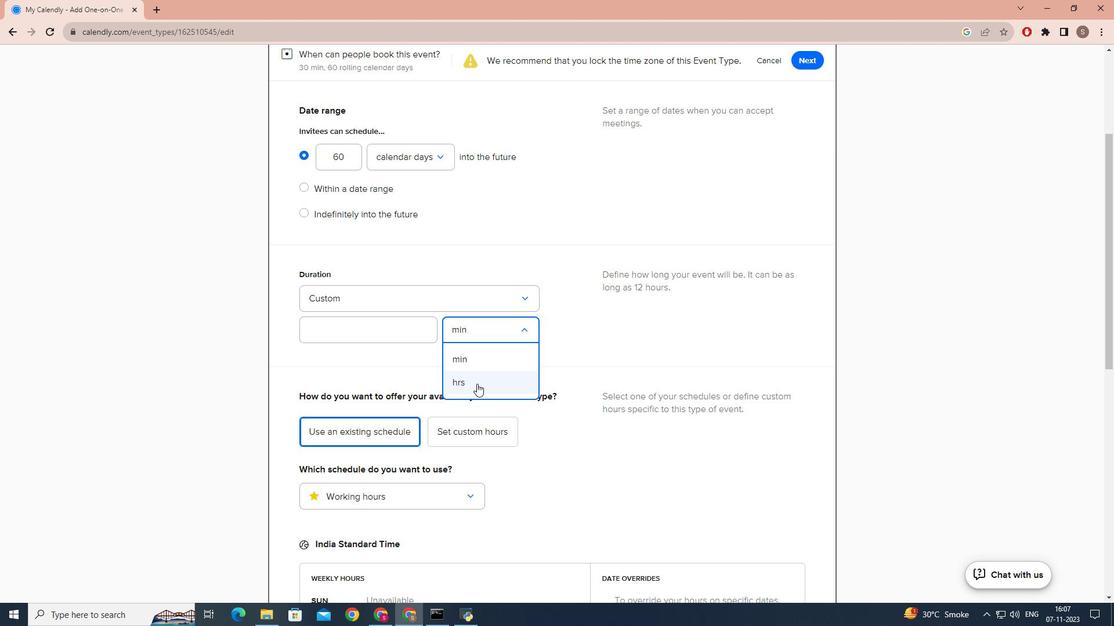 
Action: Mouse moved to (416, 327)
Screenshot: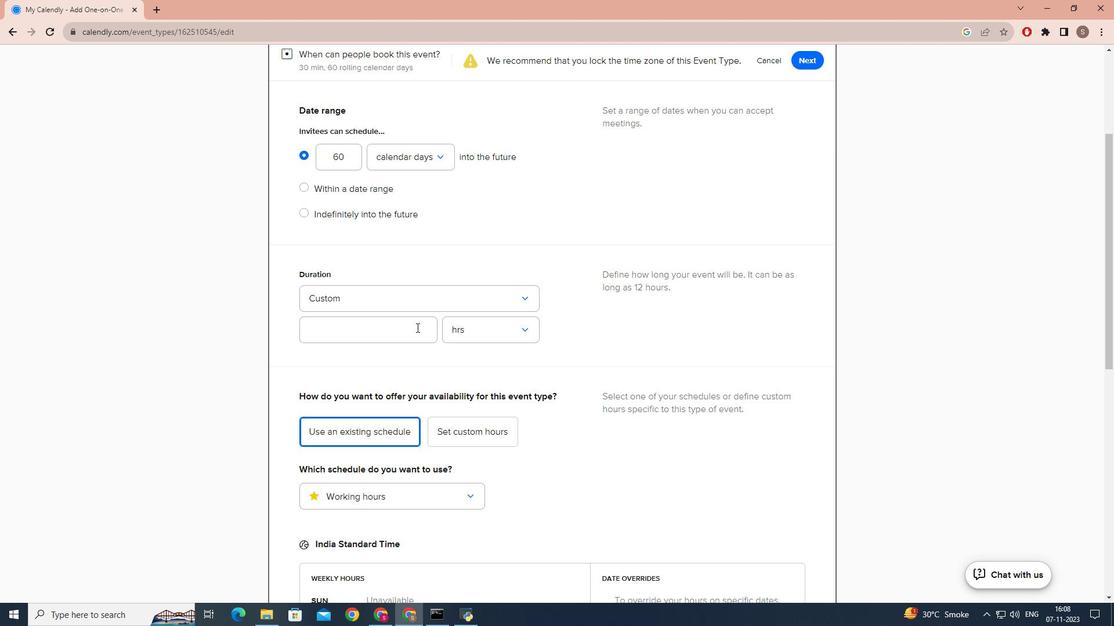 
Action: Mouse pressed left at (416, 327)
Screenshot: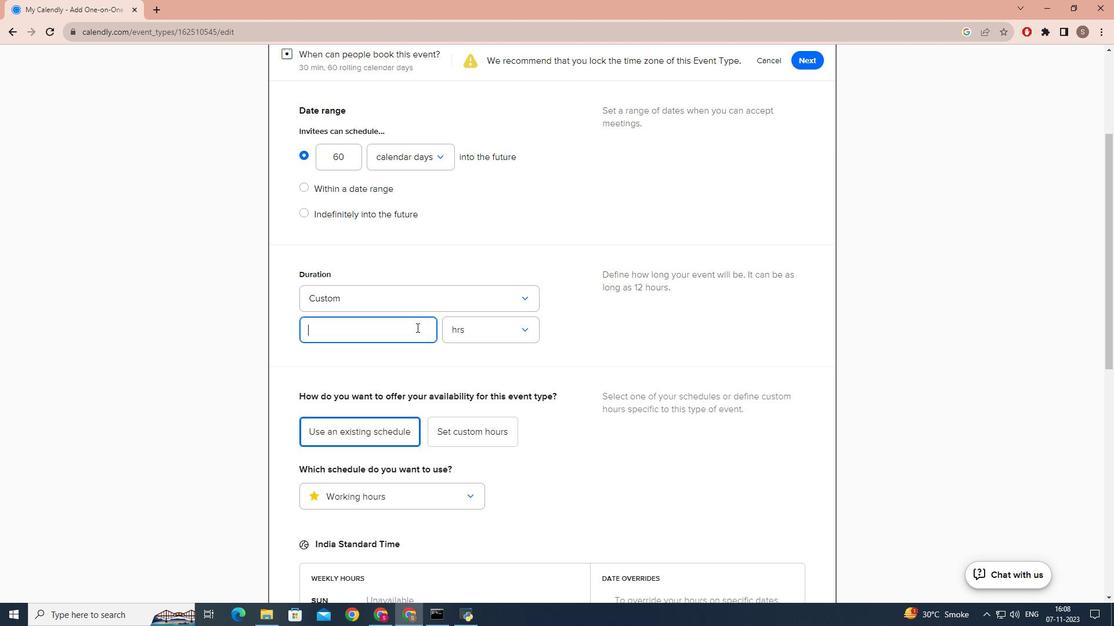
Action: Key pressed 3
Screenshot: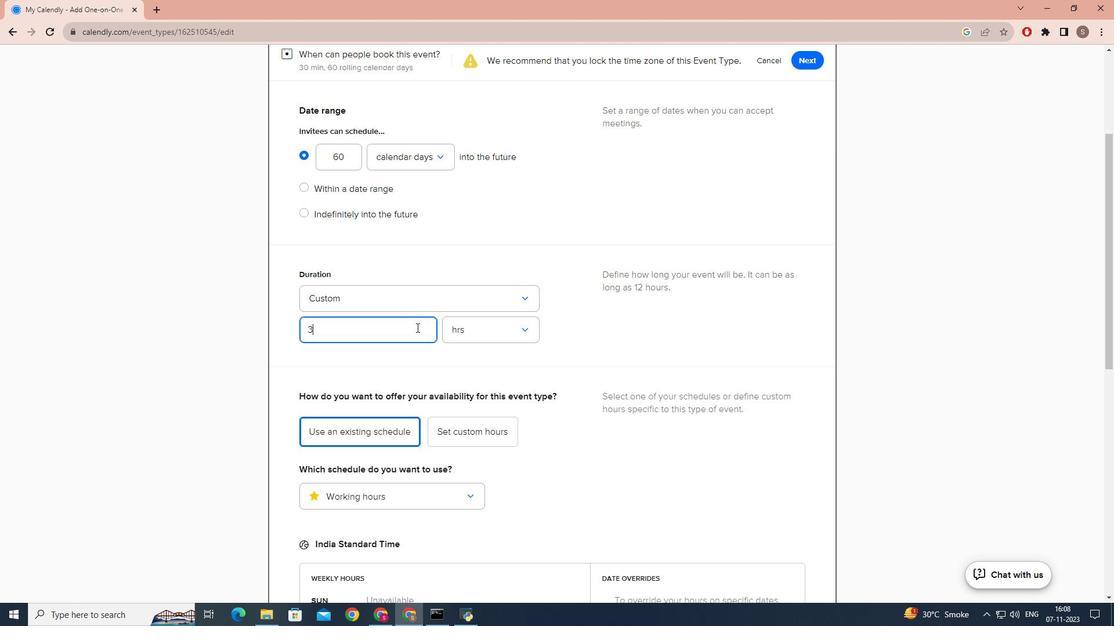 
Action: Mouse moved to (399, 359)
Screenshot: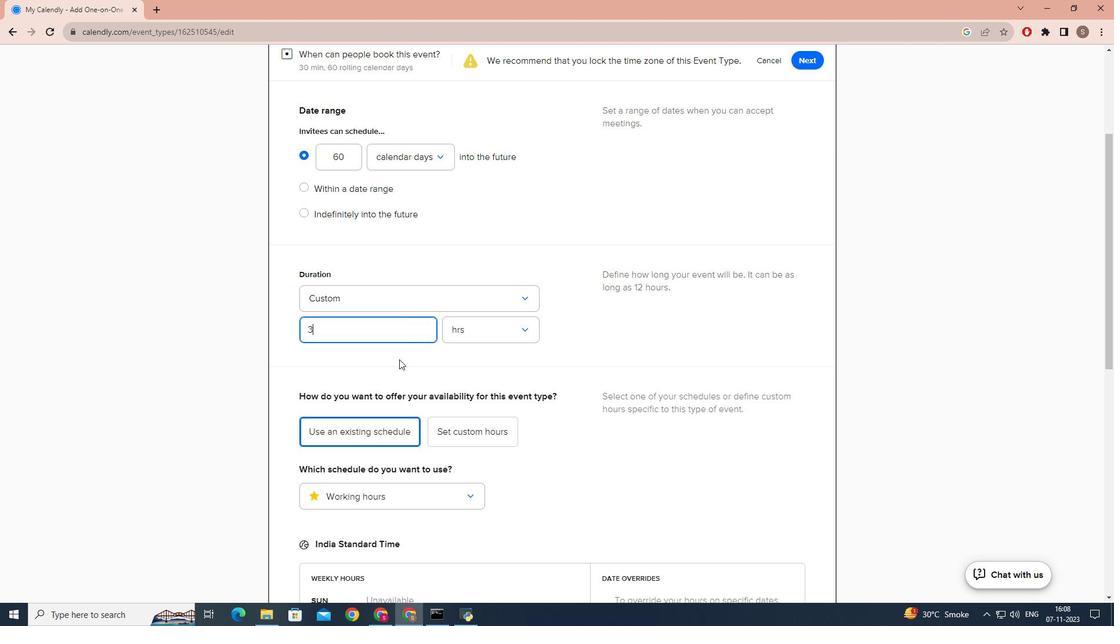 
Action: Mouse pressed left at (399, 359)
Screenshot: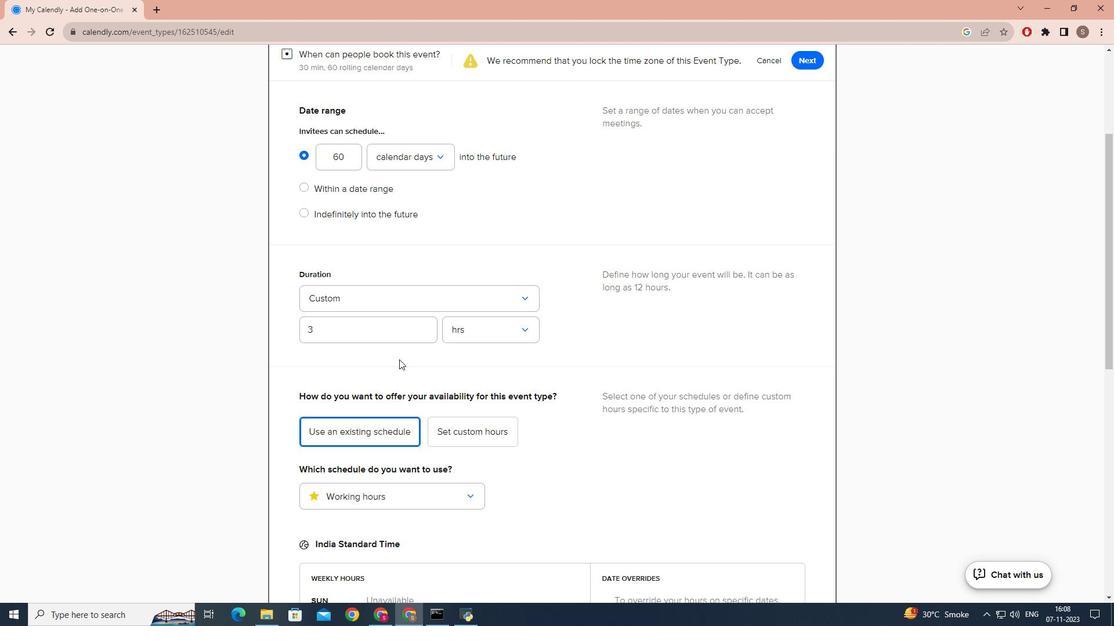 
Action: Mouse moved to (399, 359)
Screenshot: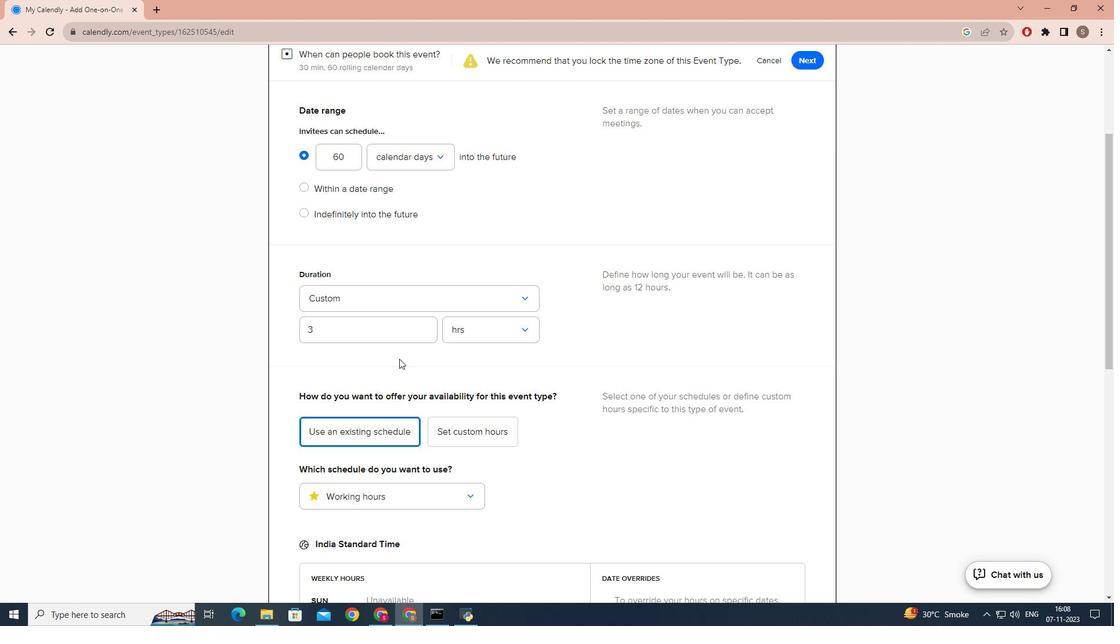 
Action: Mouse scrolled (399, 358) with delta (0, 0)
Screenshot: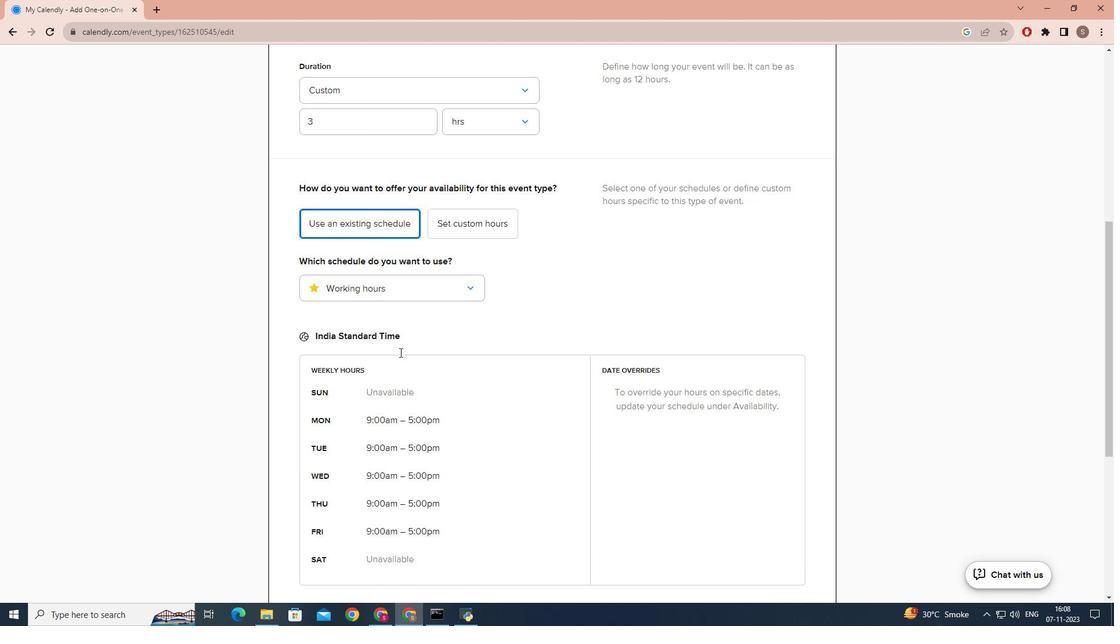 
Action: Mouse scrolled (399, 358) with delta (0, 0)
Screenshot: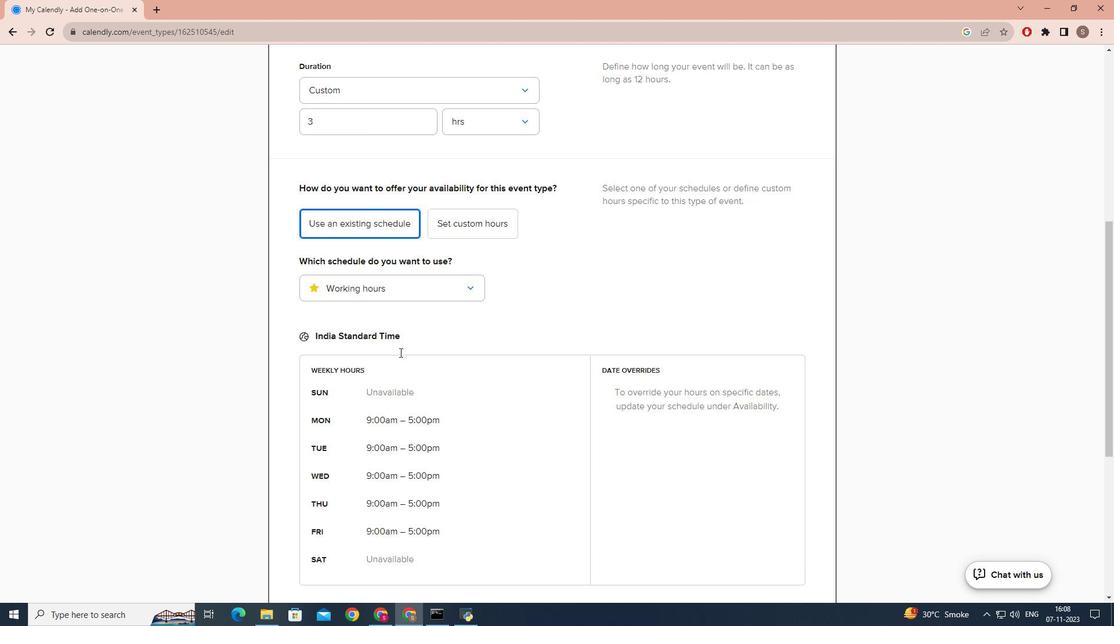 
Action: Mouse scrolled (399, 358) with delta (0, 0)
Screenshot: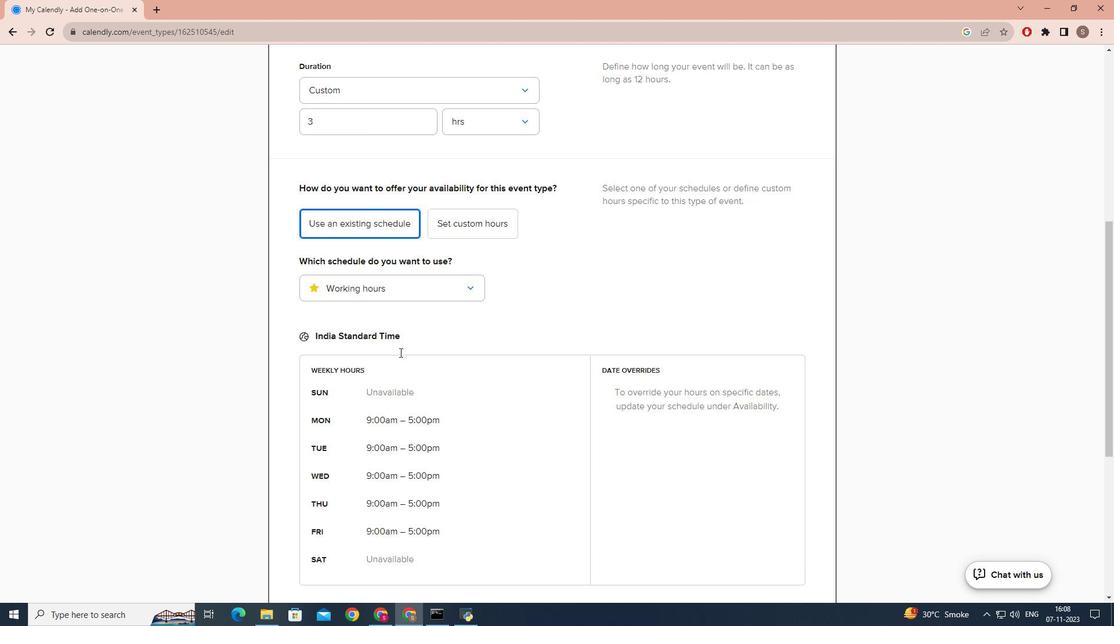 
Action: Mouse scrolled (399, 358) with delta (0, 0)
Screenshot: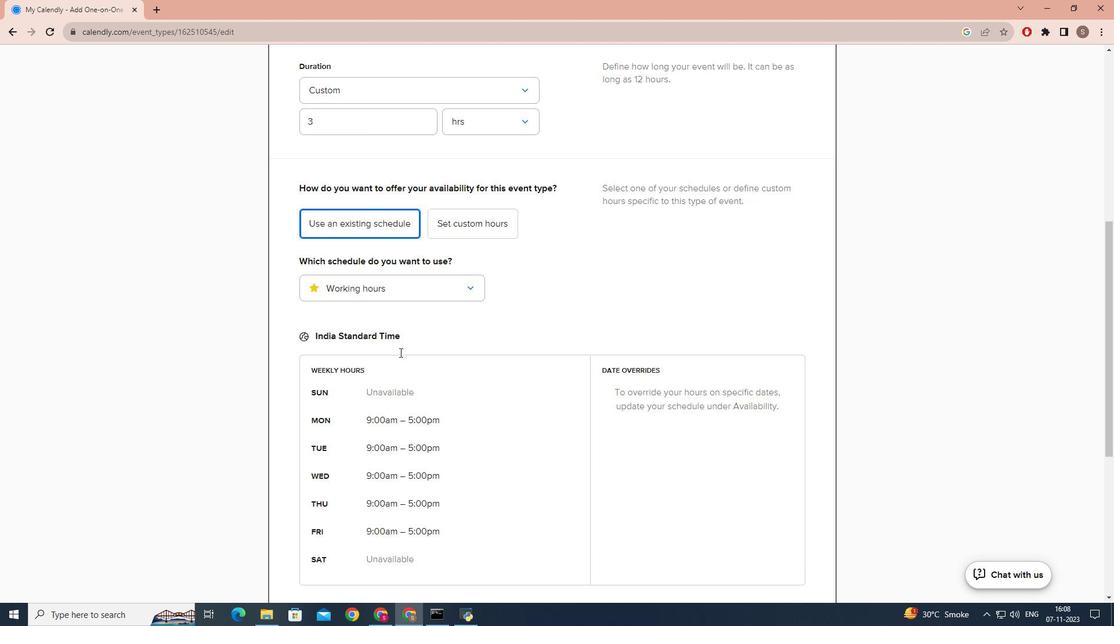 
Action: Mouse scrolled (399, 358) with delta (0, 0)
Screenshot: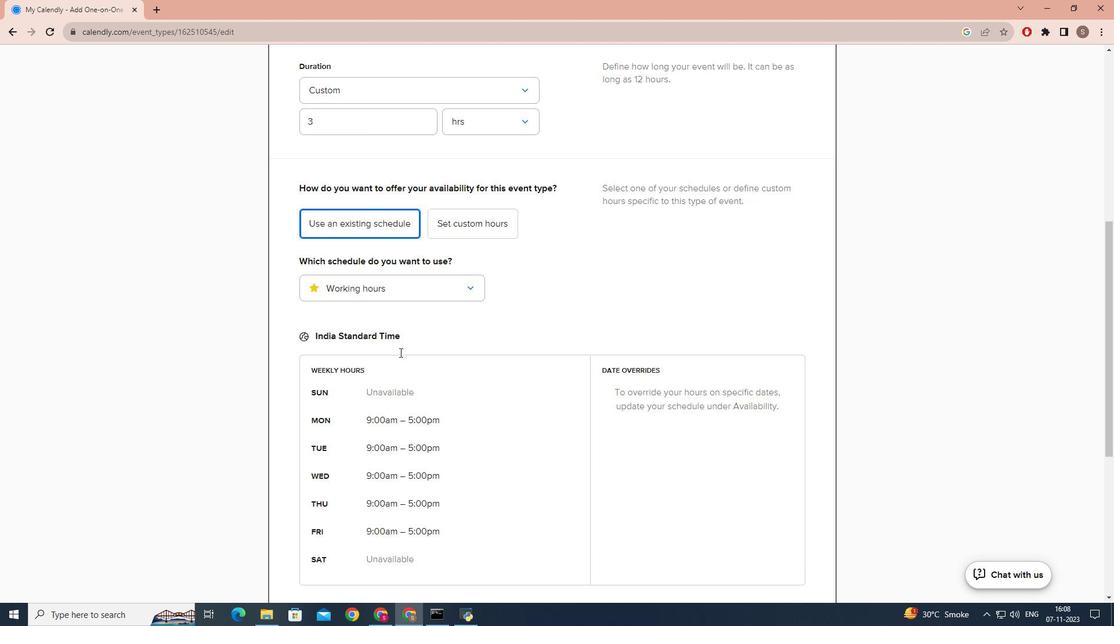 
Action: Mouse moved to (399, 358)
Screenshot: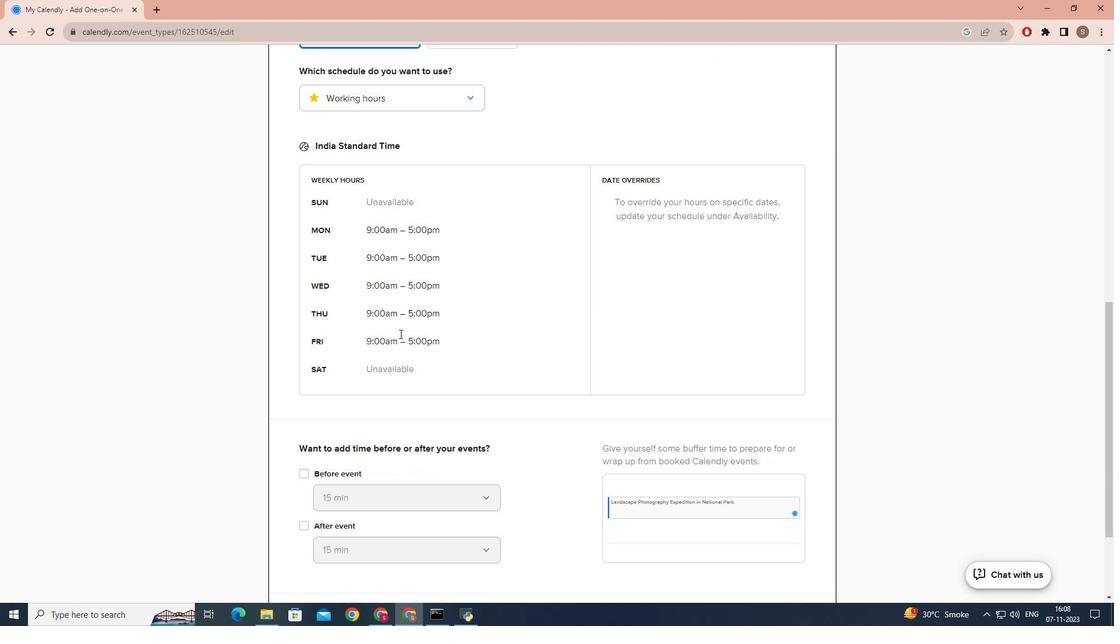 
Action: Mouse scrolled (399, 358) with delta (0, 0)
Screenshot: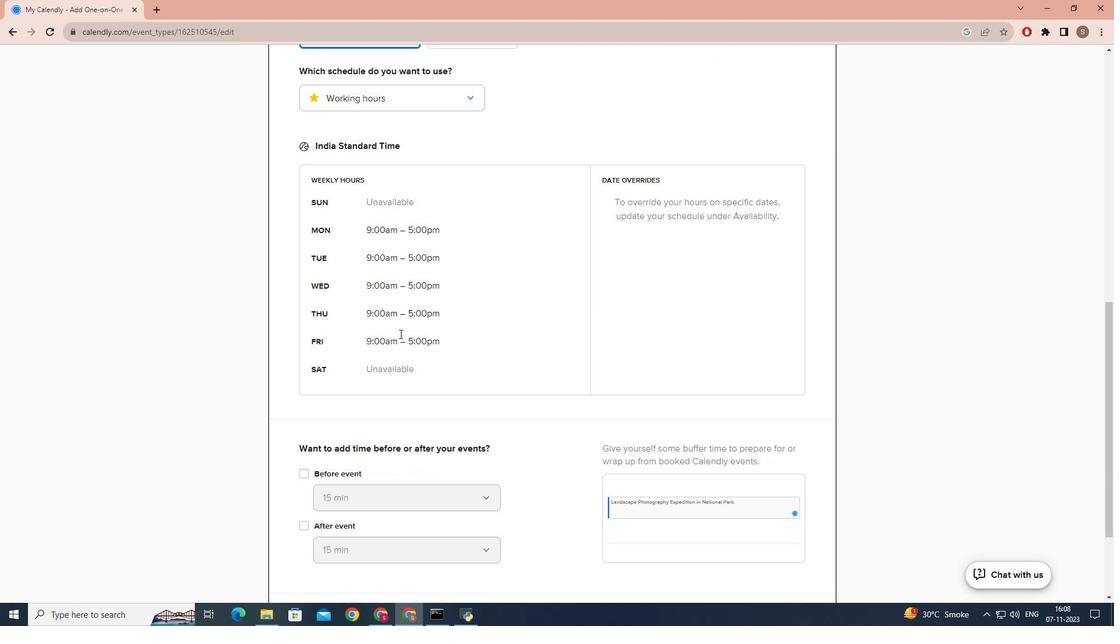 
Action: Mouse scrolled (399, 358) with delta (0, 0)
Screenshot: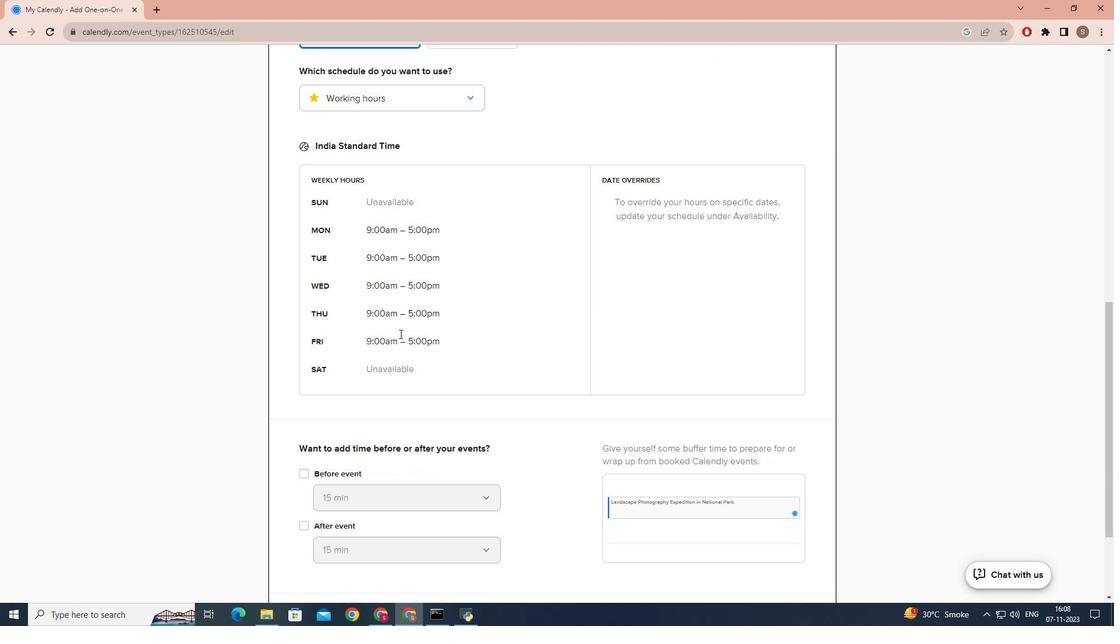 
Action: Mouse moved to (398, 327)
Screenshot: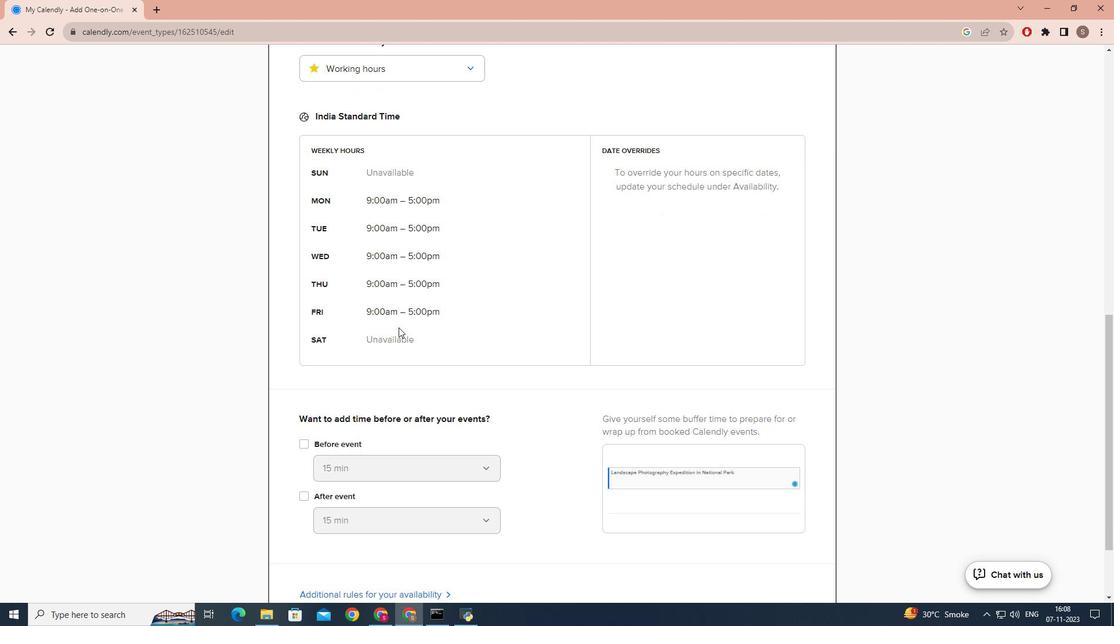 
Action: Mouse scrolled (398, 327) with delta (0, 0)
Screenshot: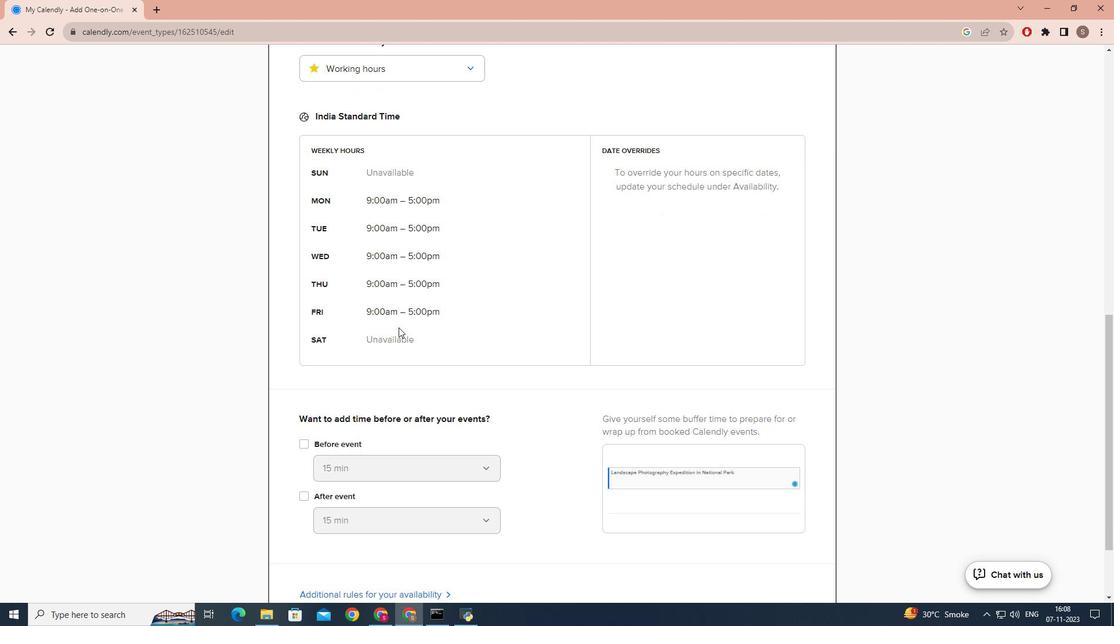 
Action: Mouse scrolled (398, 327) with delta (0, 0)
Screenshot: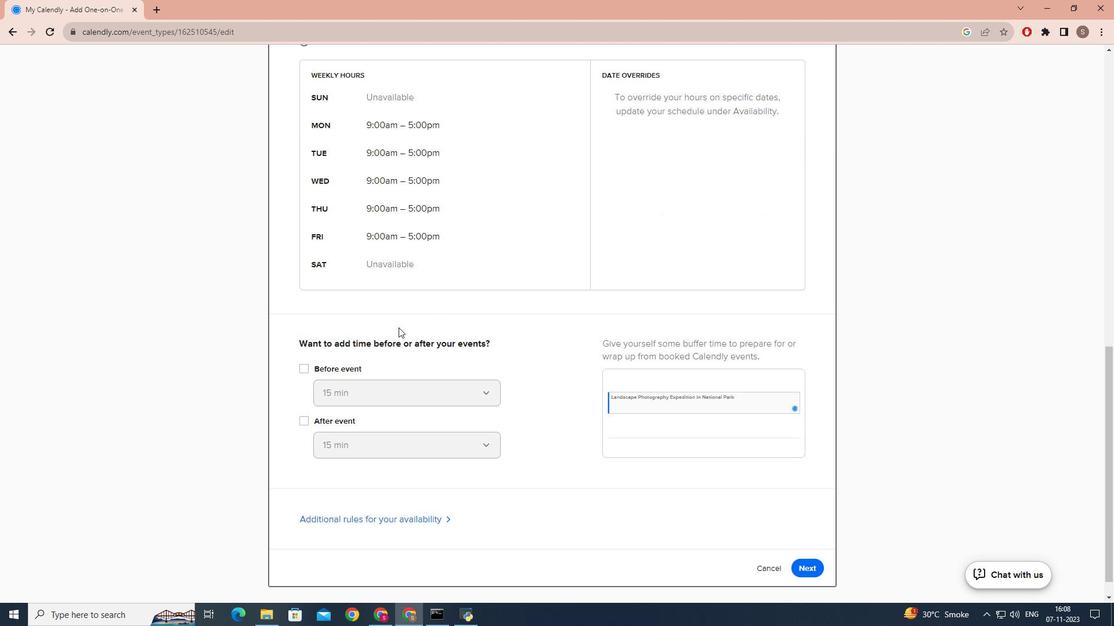 
Action: Mouse scrolled (398, 327) with delta (0, 0)
Screenshot: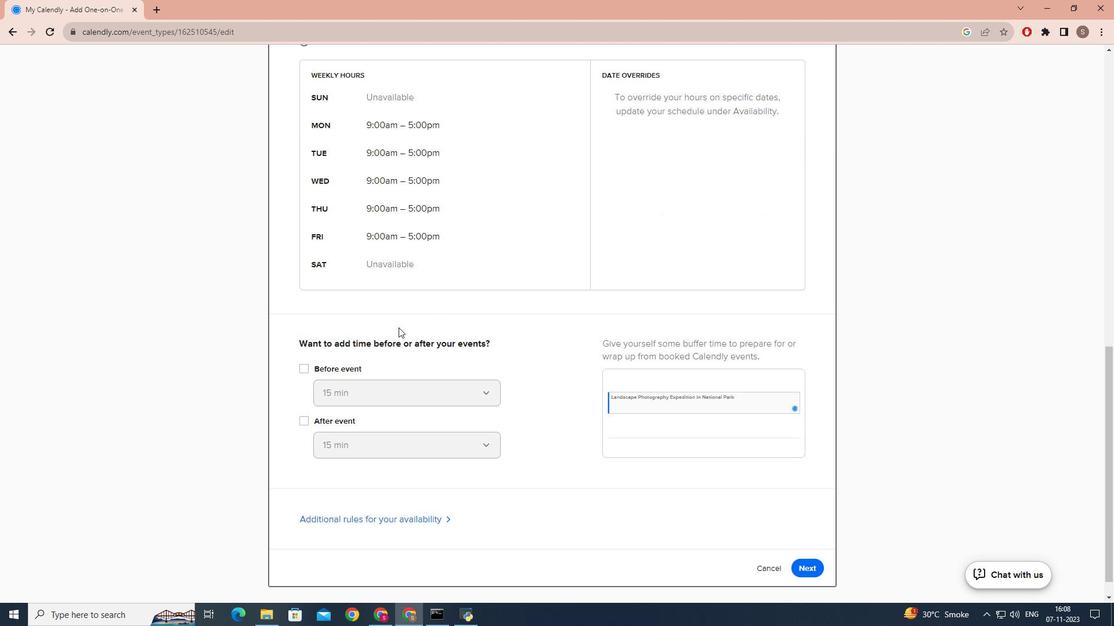 
Action: Mouse scrolled (398, 327) with delta (0, 0)
Screenshot: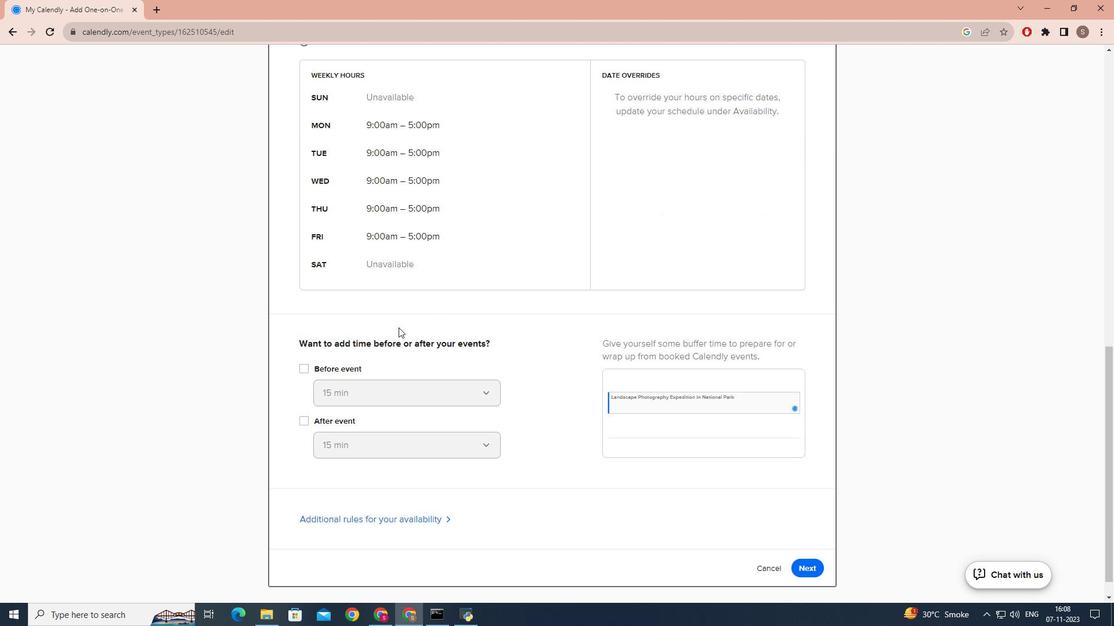 
Action: Mouse scrolled (398, 327) with delta (0, 0)
Screenshot: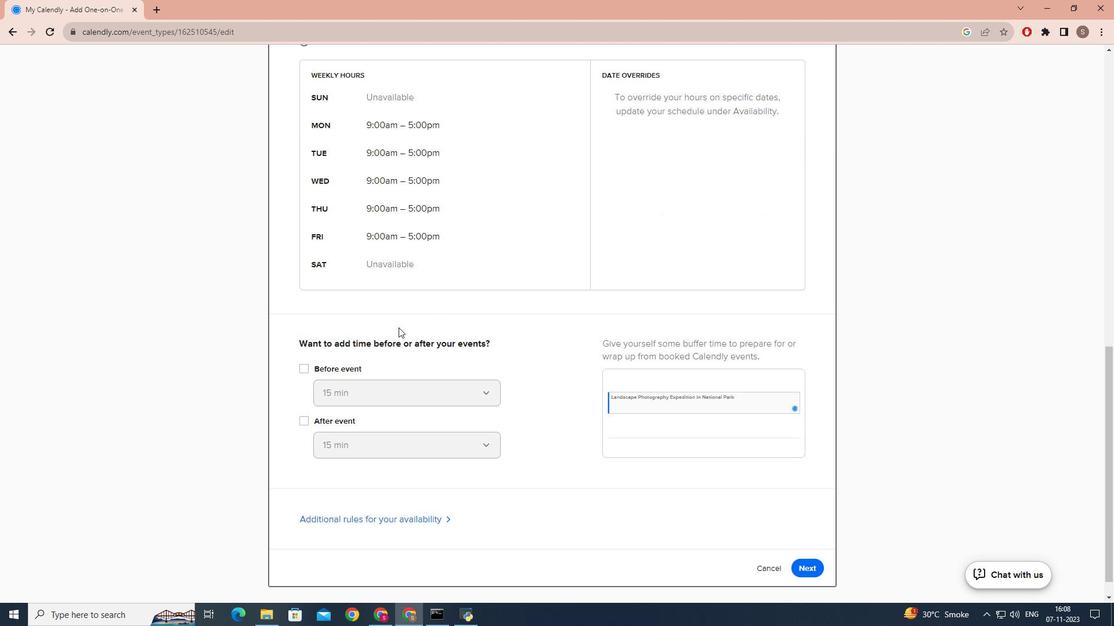 
Action: Mouse scrolled (398, 327) with delta (0, 0)
Screenshot: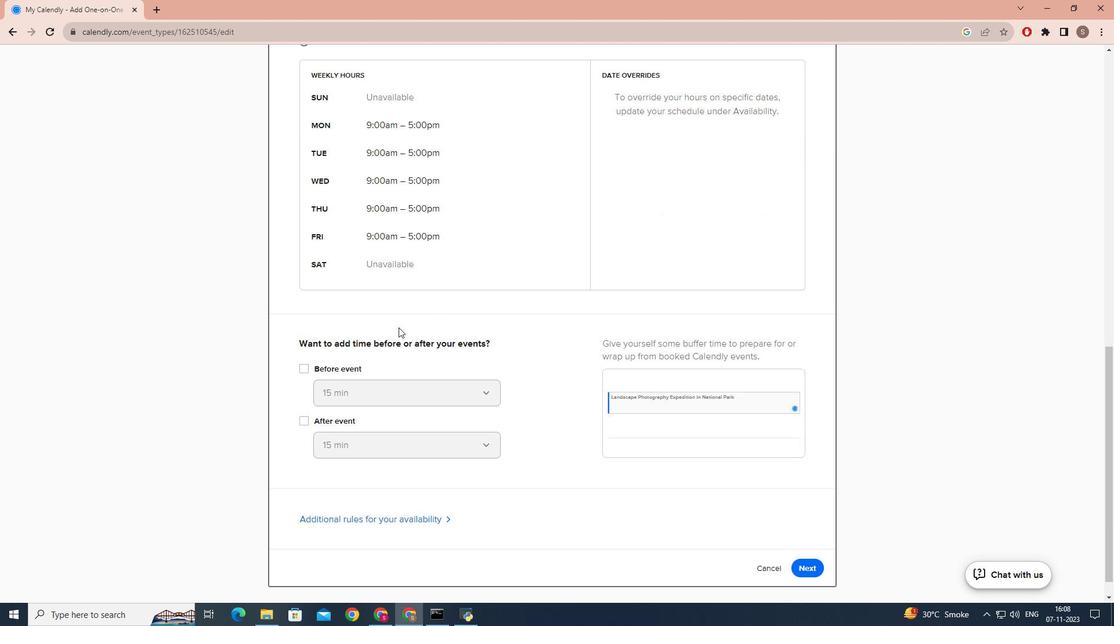 
Action: Mouse moved to (802, 548)
Screenshot: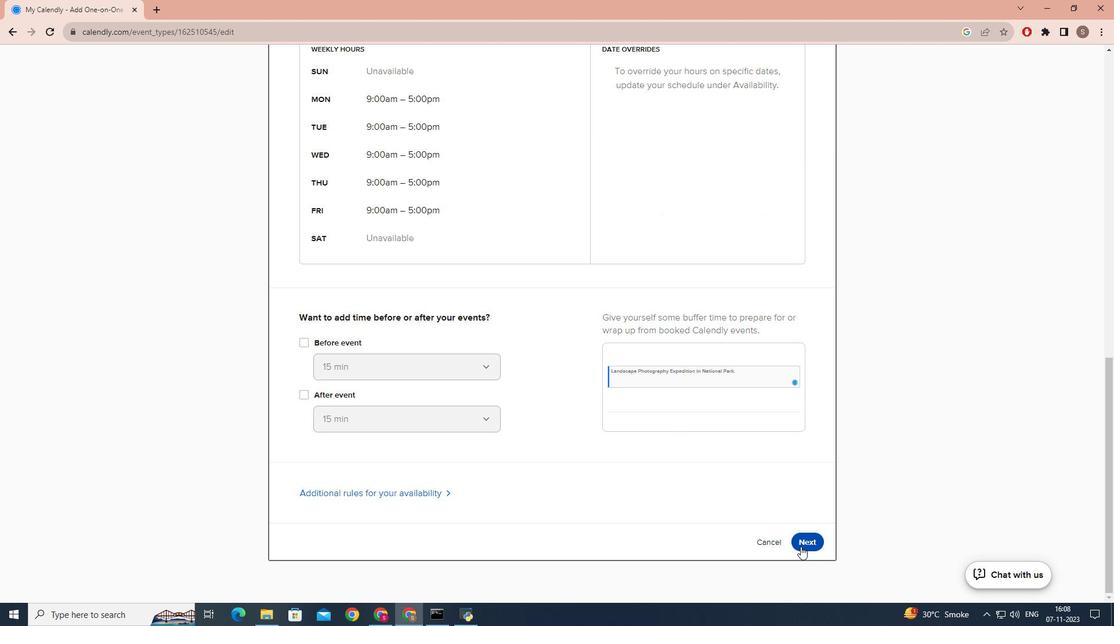 
Action: Mouse pressed left at (802, 548)
Screenshot: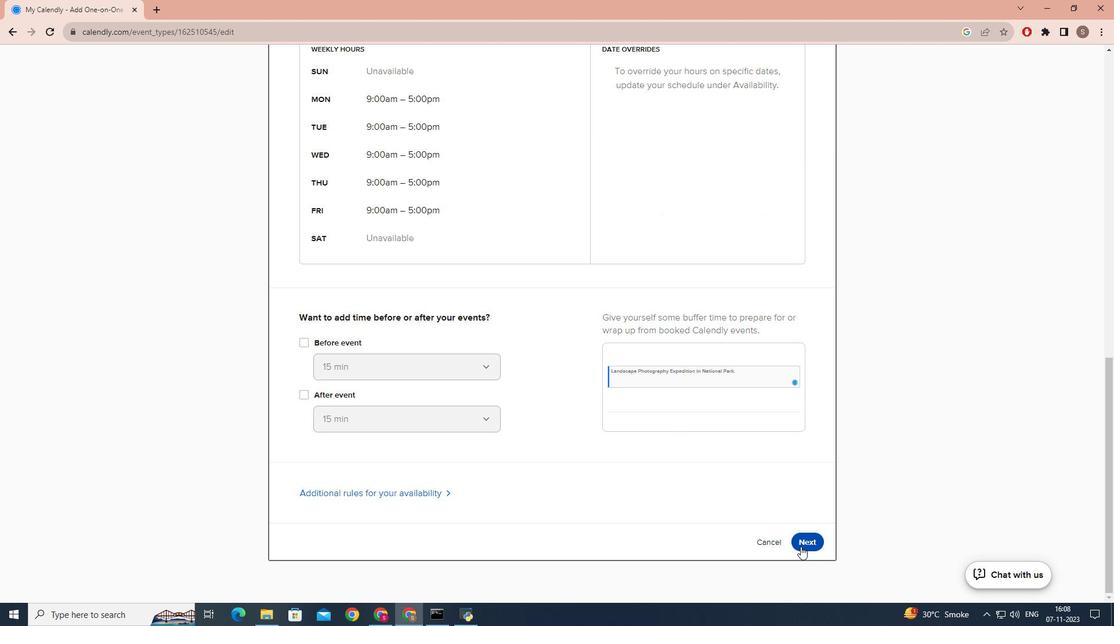 
Action: Mouse moved to (675, 478)
Screenshot: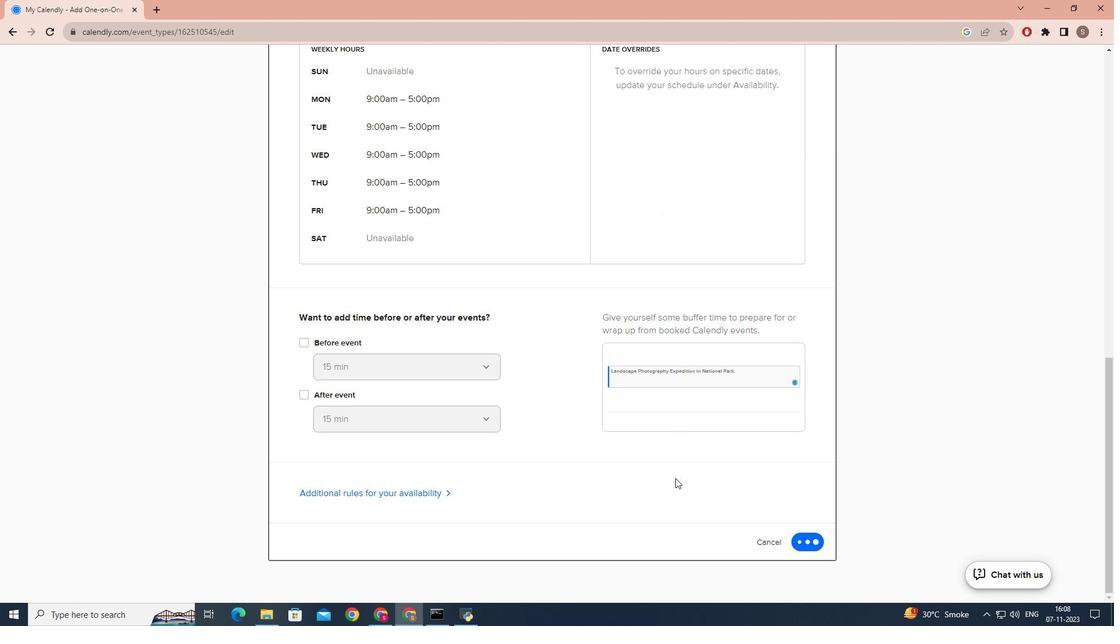 
